 Task: Create a due date automation trigger when advanced on, on the tuesday of the week a card is due add fields with custom field "Resume" set at 11:00 AM.
Action: Mouse moved to (713, 282)
Screenshot: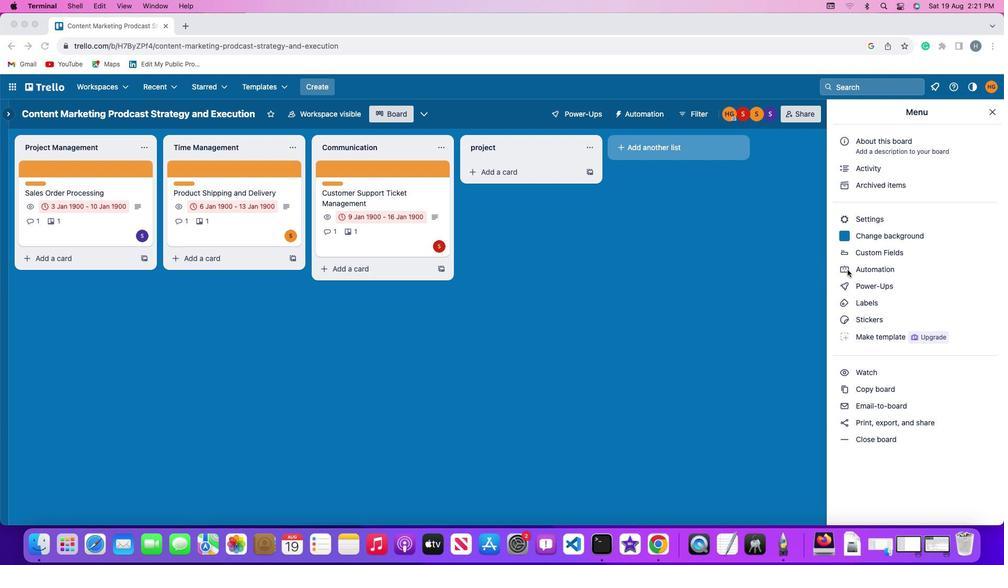 
Action: Mouse pressed left at (713, 282)
Screenshot: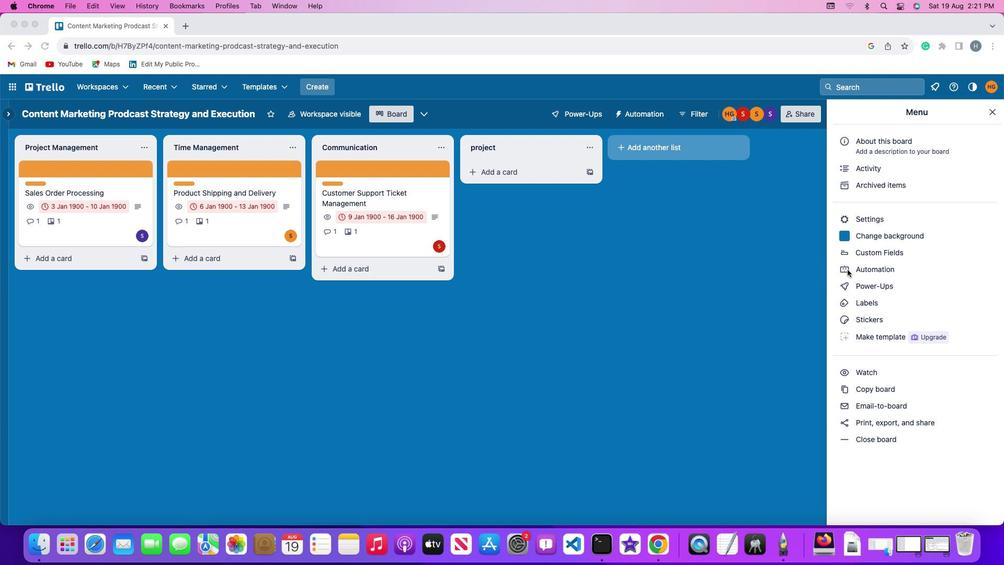 
Action: Mouse pressed left at (713, 282)
Screenshot: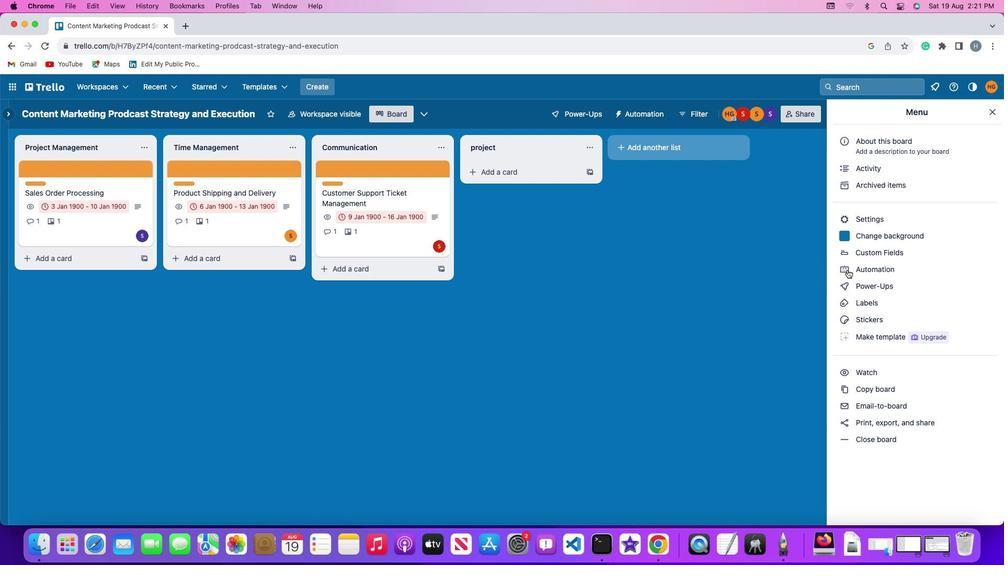 
Action: Mouse moved to (150, 267)
Screenshot: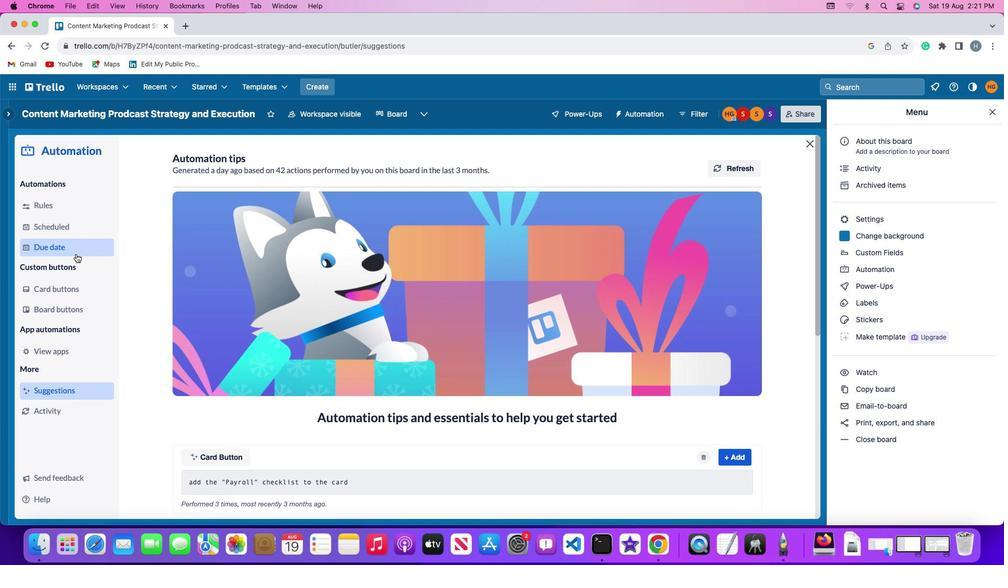 
Action: Mouse pressed left at (150, 267)
Screenshot: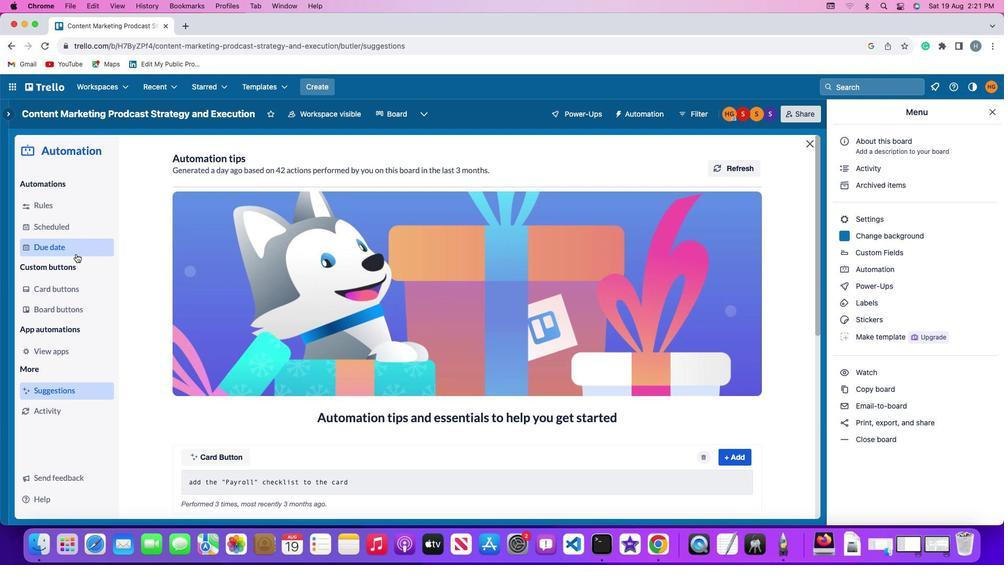 
Action: Mouse moved to (609, 181)
Screenshot: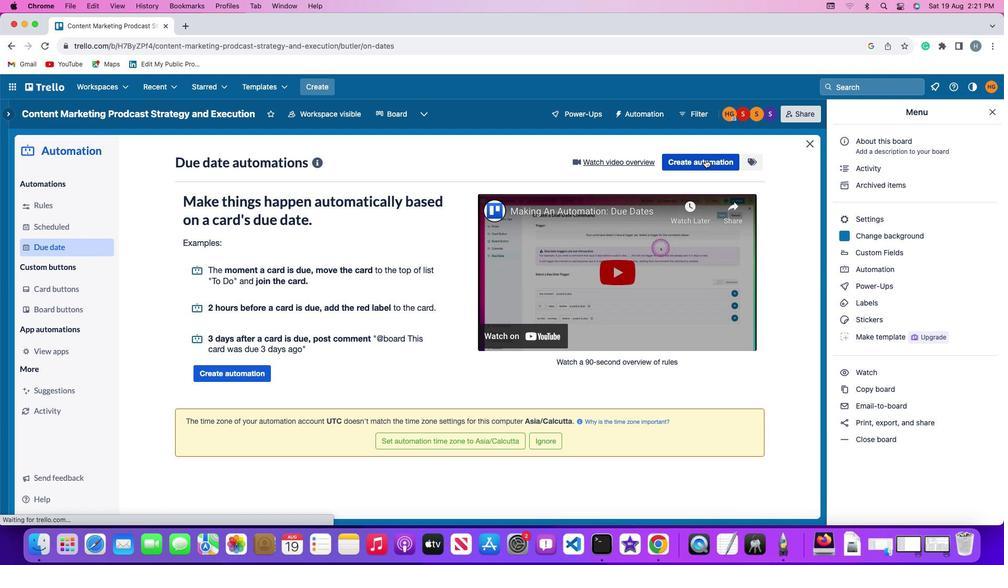 
Action: Mouse pressed left at (609, 181)
Screenshot: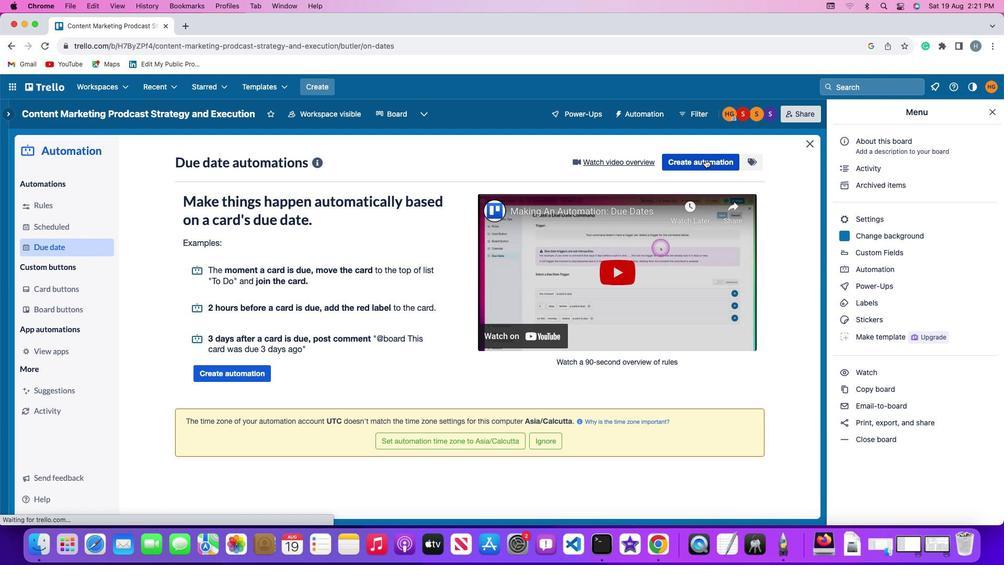 
Action: Mouse moved to (240, 276)
Screenshot: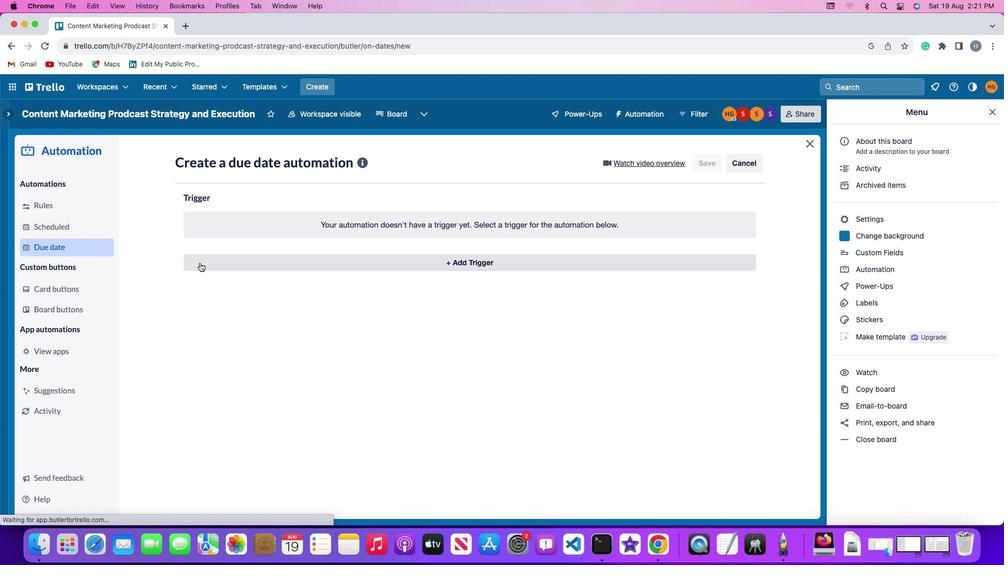 
Action: Mouse pressed left at (240, 276)
Screenshot: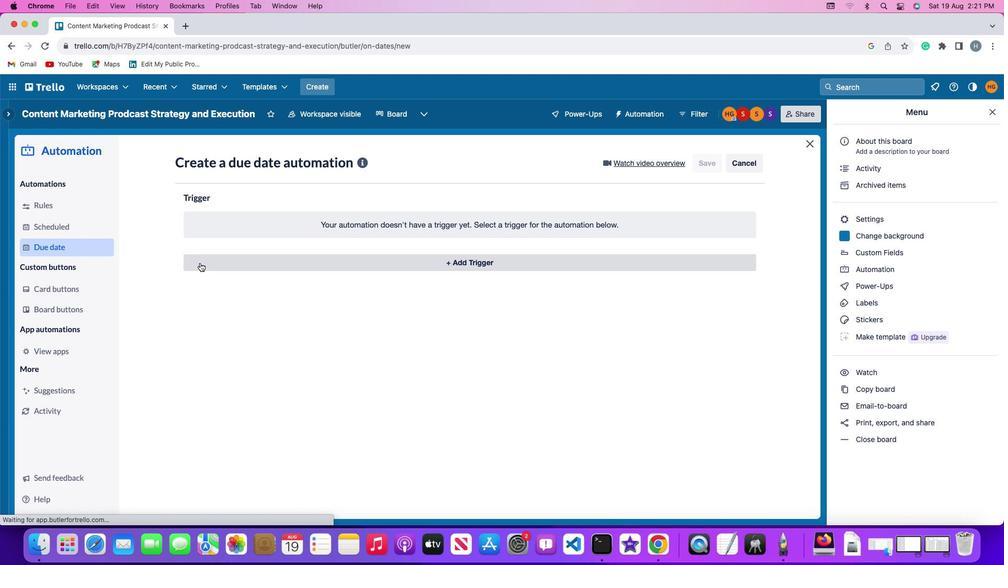 
Action: Mouse moved to (262, 449)
Screenshot: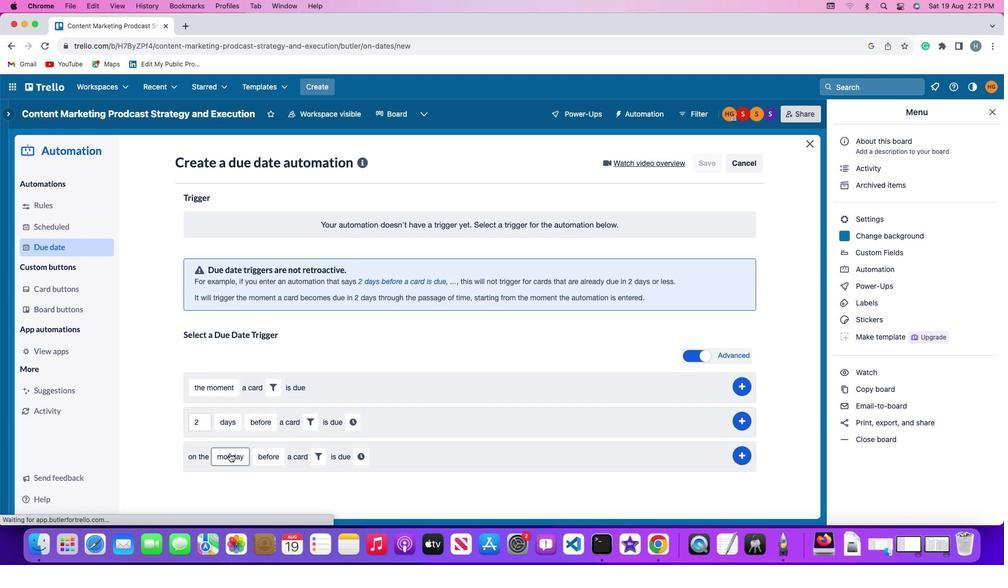 
Action: Mouse pressed left at (262, 449)
Screenshot: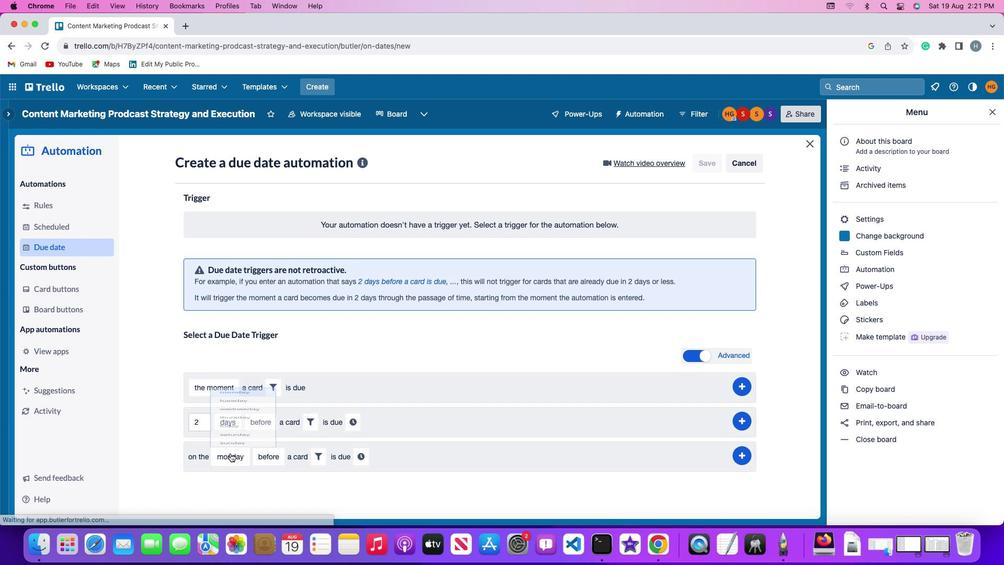 
Action: Mouse moved to (271, 341)
Screenshot: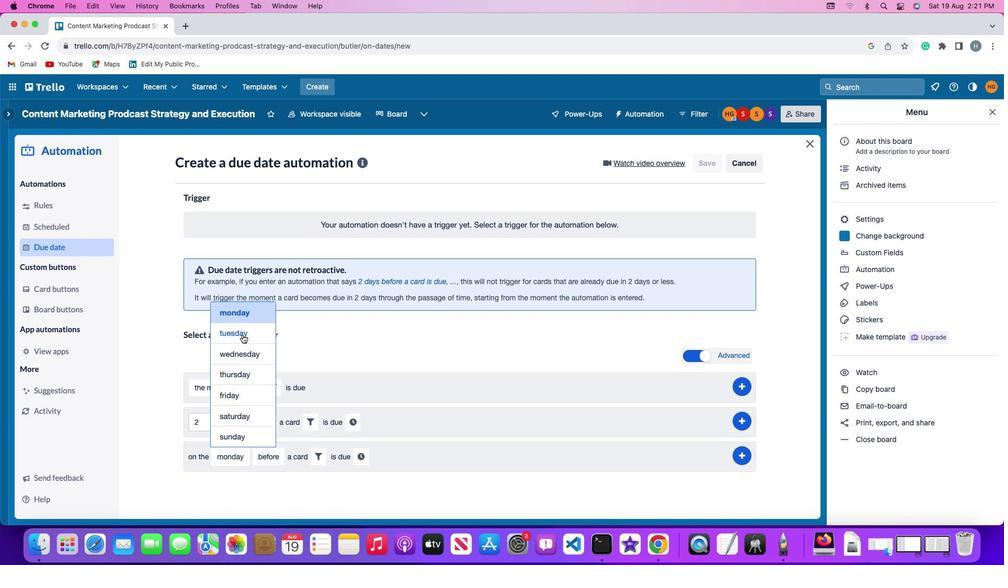 
Action: Mouse pressed left at (271, 341)
Screenshot: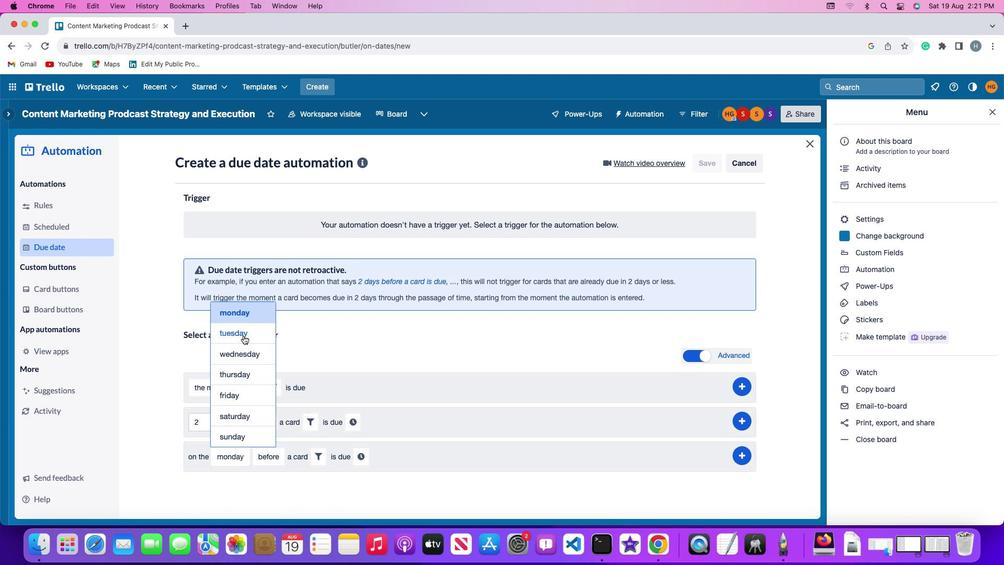 
Action: Mouse moved to (293, 451)
Screenshot: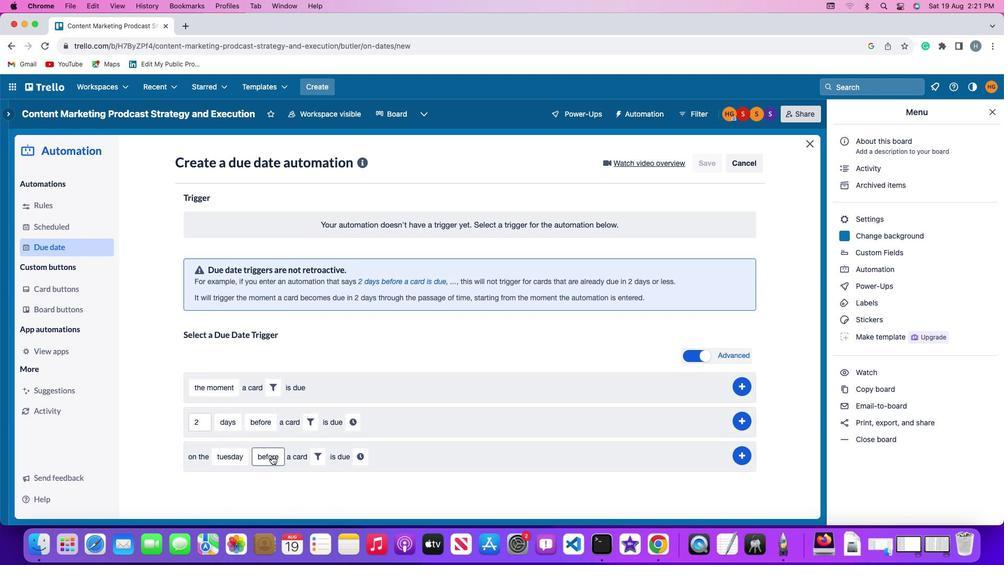 
Action: Mouse pressed left at (293, 451)
Screenshot: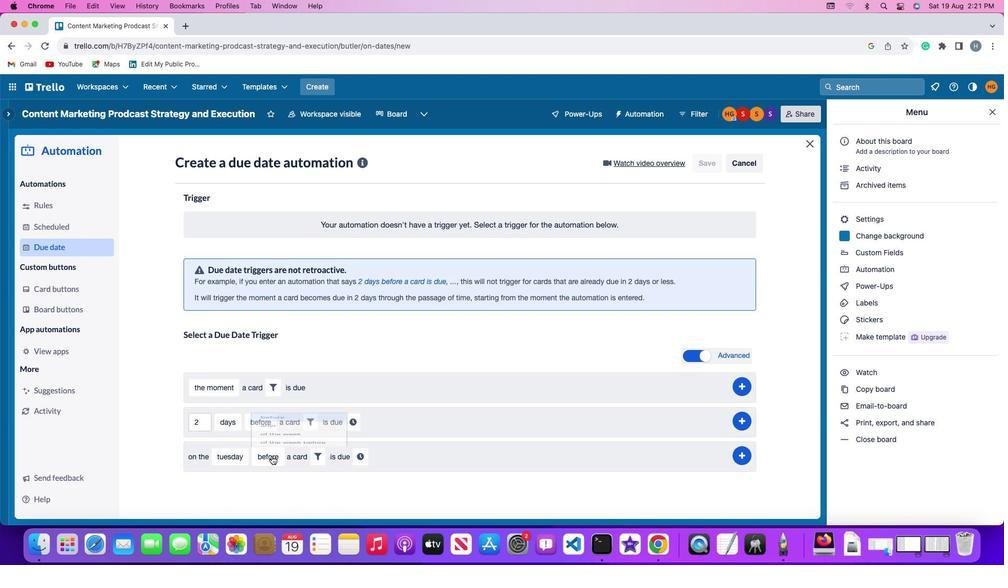 
Action: Mouse moved to (302, 413)
Screenshot: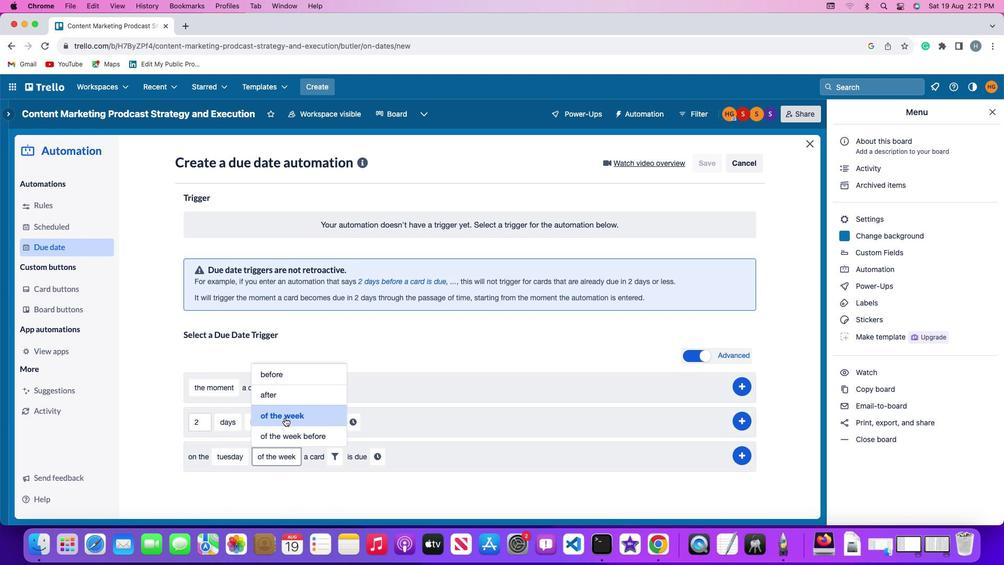 
Action: Mouse pressed left at (302, 413)
Screenshot: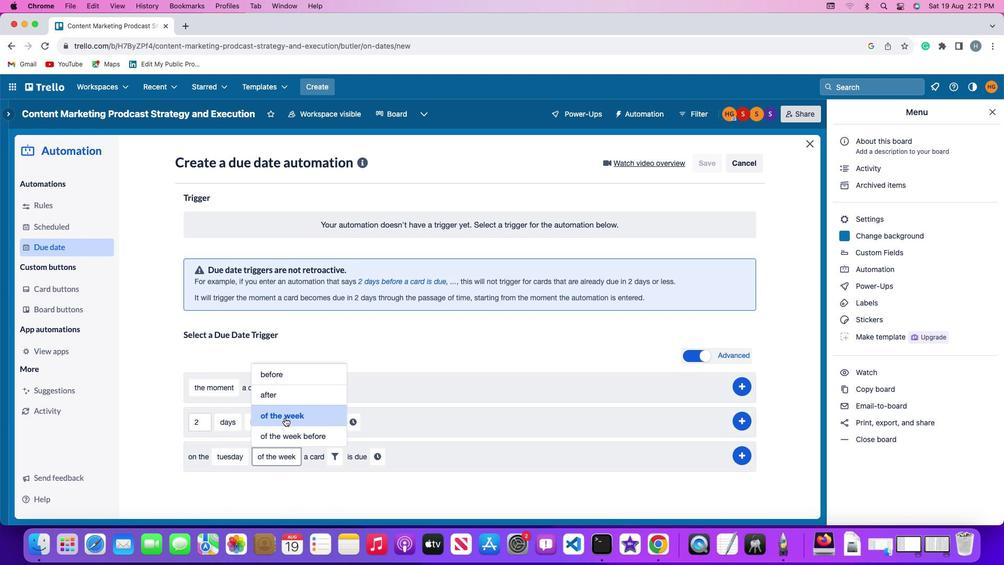 
Action: Mouse moved to (338, 452)
Screenshot: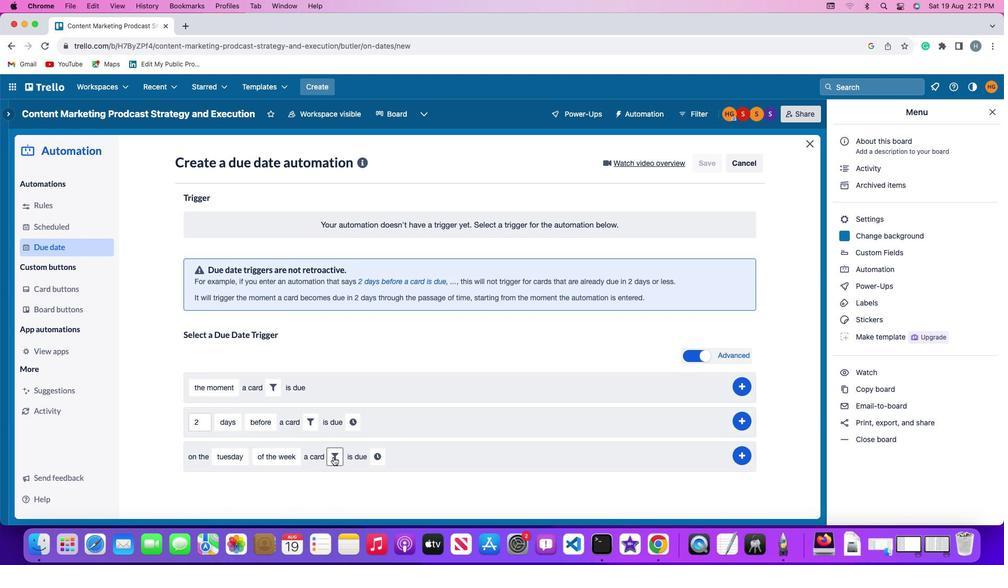 
Action: Mouse pressed left at (338, 452)
Screenshot: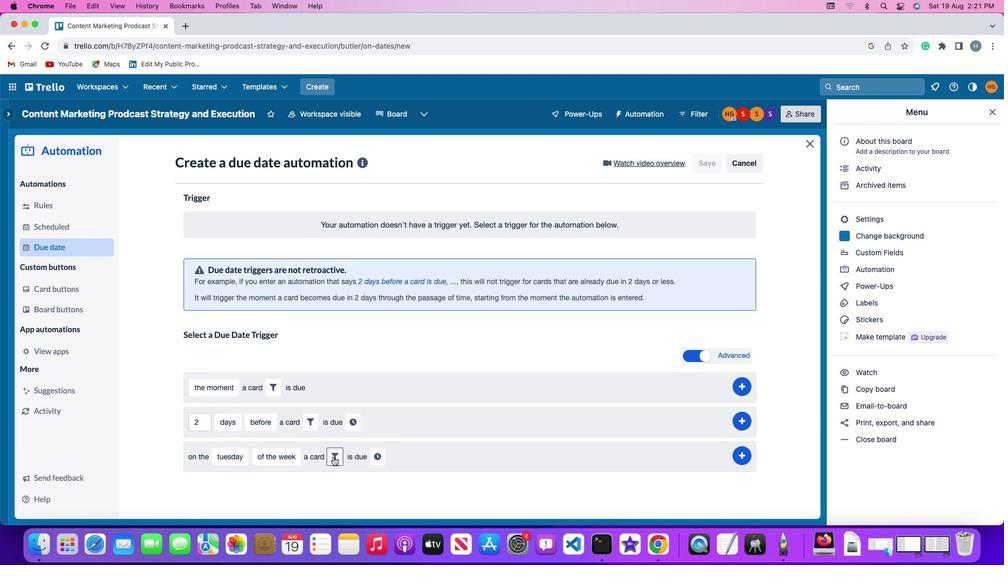 
Action: Mouse moved to (465, 479)
Screenshot: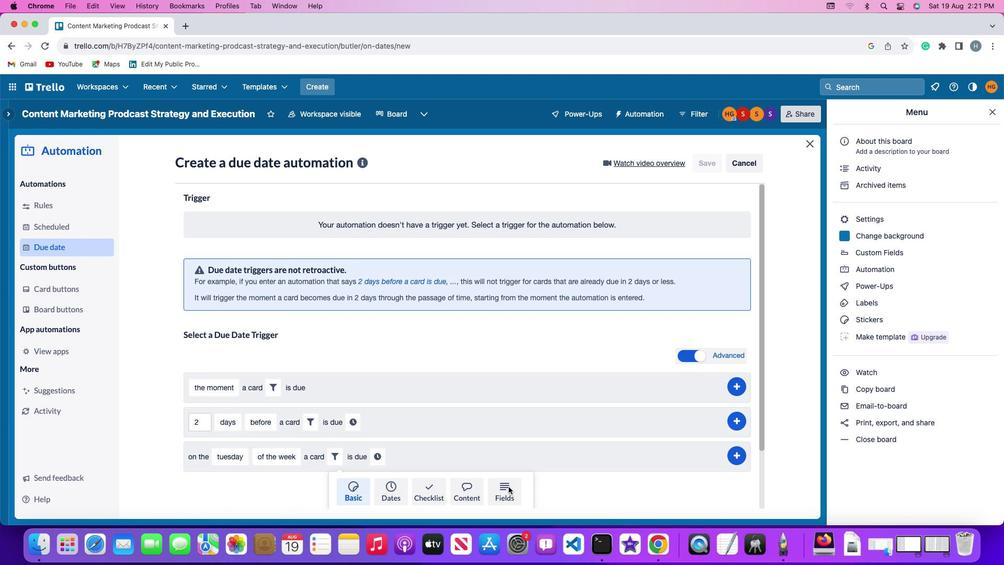 
Action: Mouse pressed left at (465, 479)
Screenshot: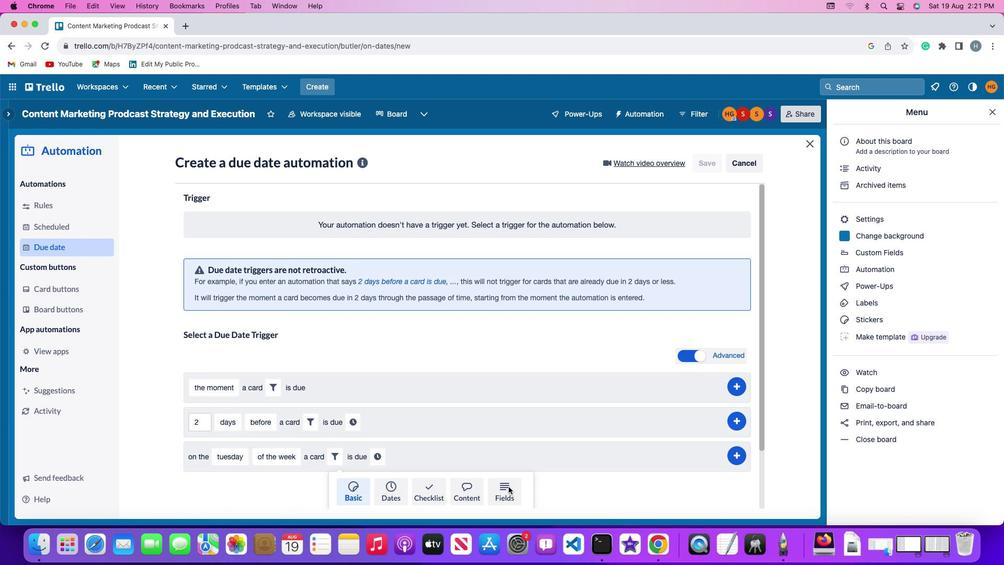 
Action: Mouse moved to (295, 472)
Screenshot: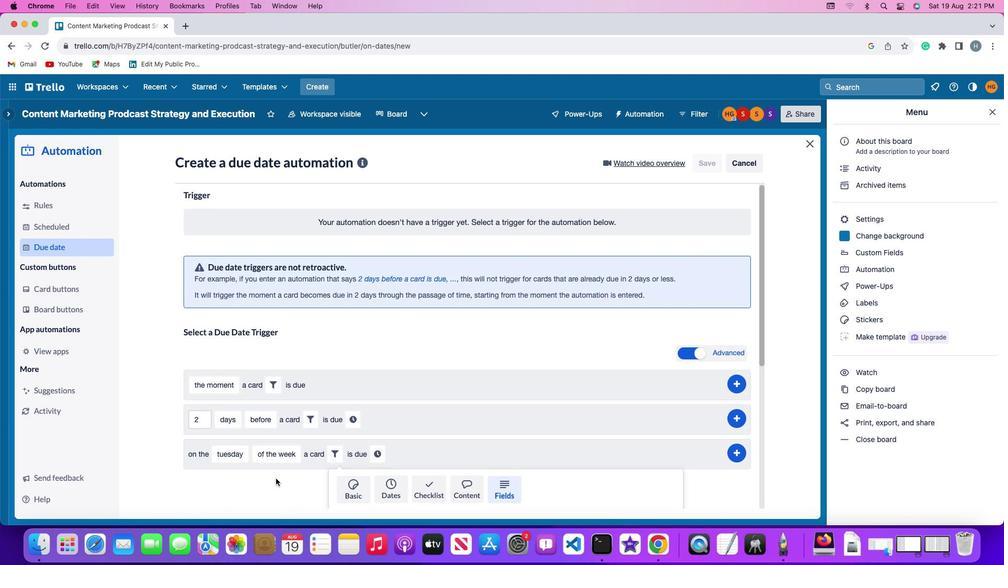 
Action: Mouse scrolled (295, 472) with delta (94, 36)
Screenshot: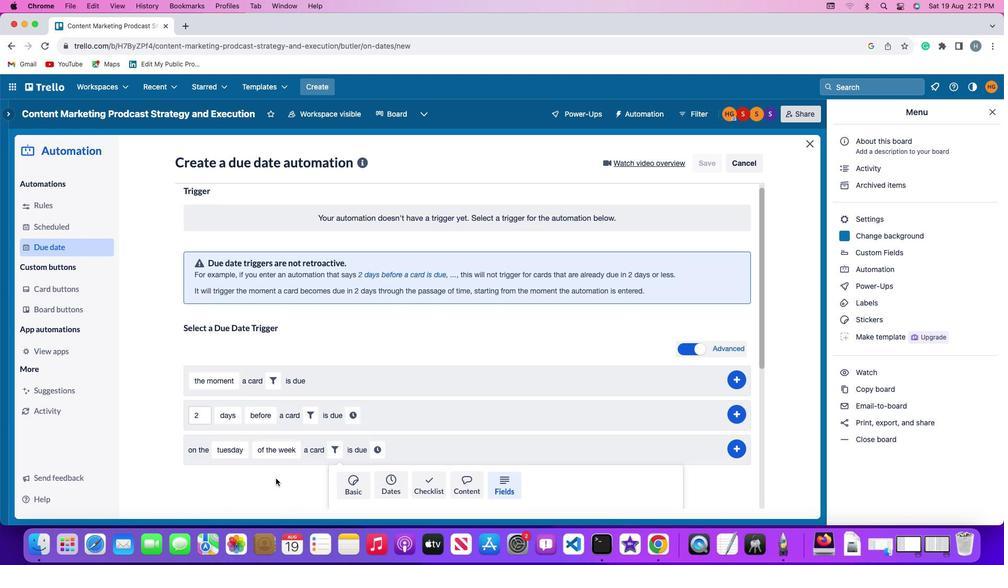 
Action: Mouse scrolled (295, 472) with delta (94, 36)
Screenshot: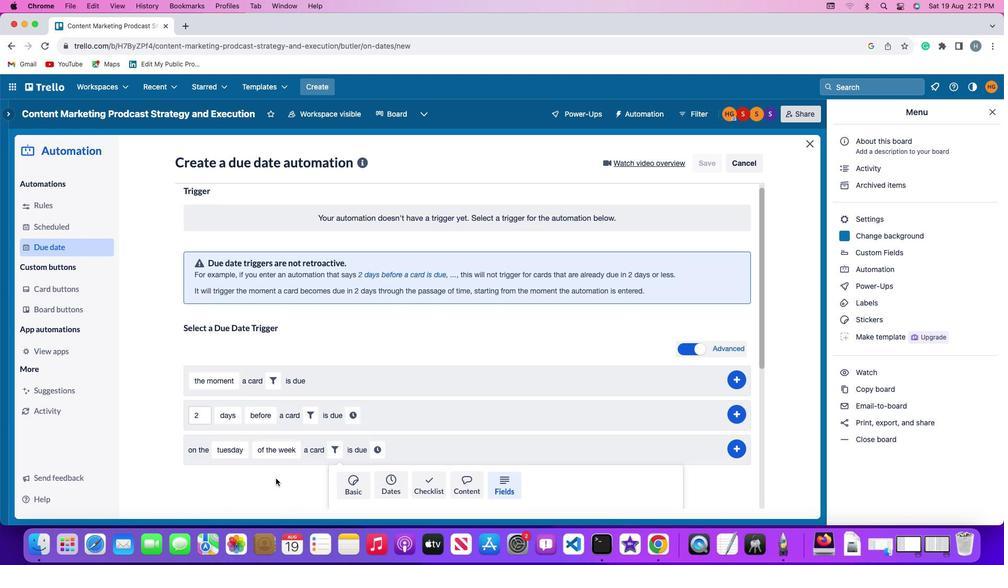 
Action: Mouse scrolled (295, 472) with delta (94, 35)
Screenshot: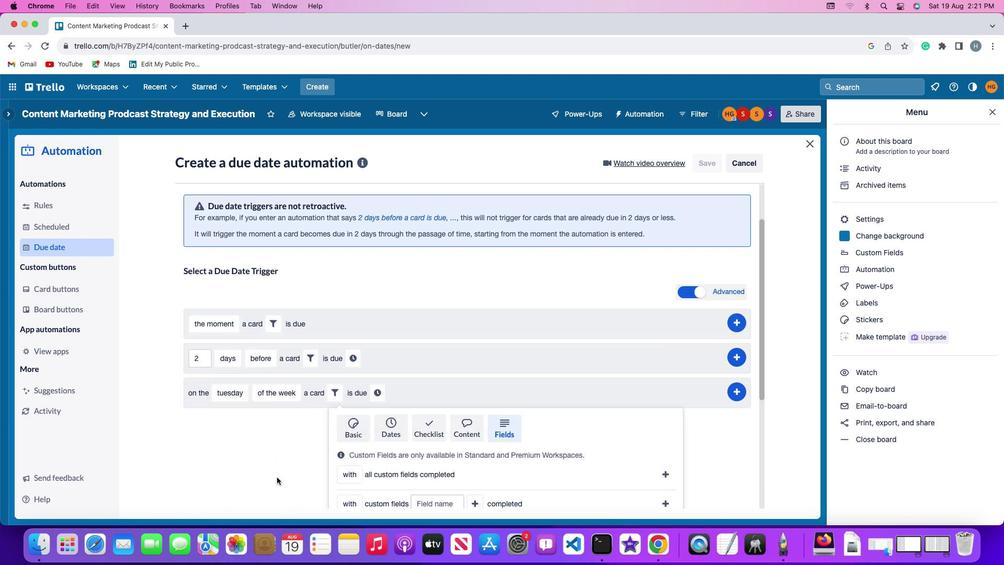 
Action: Mouse moved to (297, 470)
Screenshot: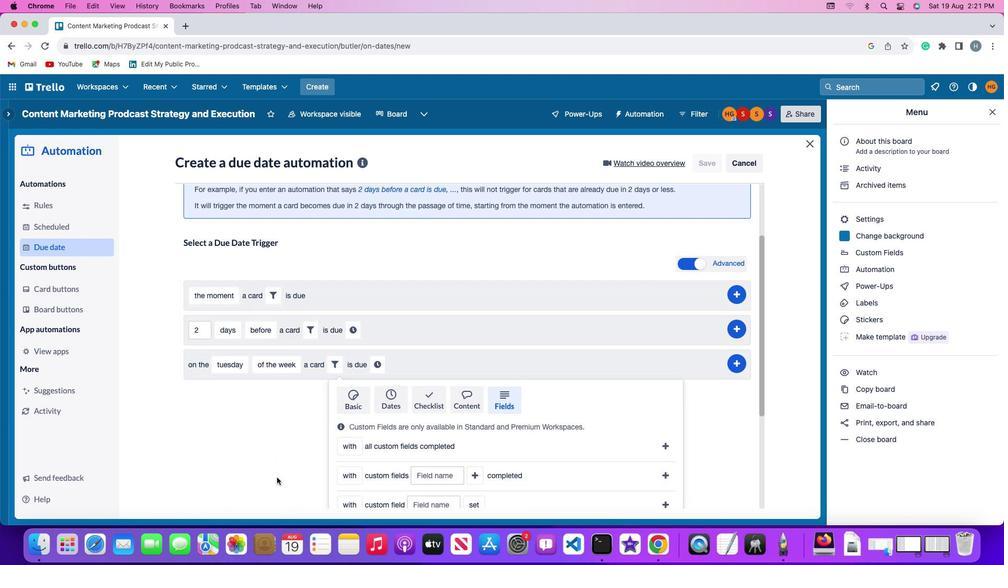 
Action: Mouse scrolled (297, 470) with delta (94, 36)
Screenshot: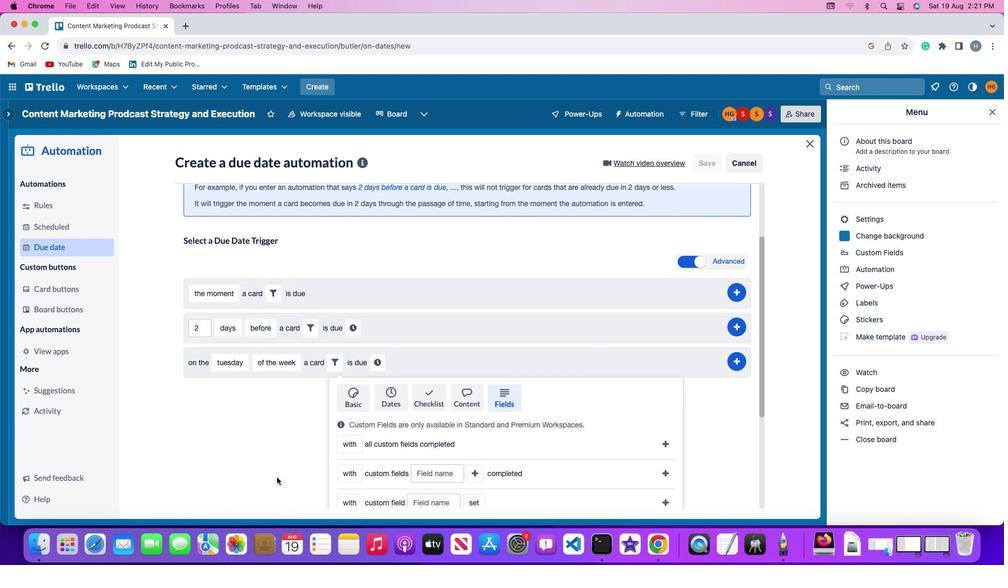 
Action: Mouse scrolled (297, 470) with delta (94, 36)
Screenshot: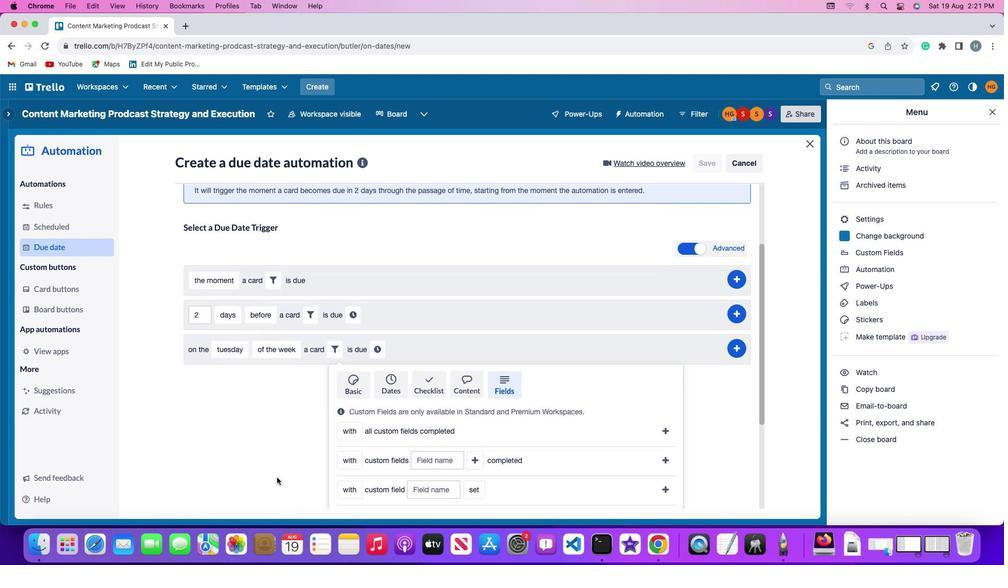 
Action: Mouse scrolled (297, 470) with delta (94, 36)
Screenshot: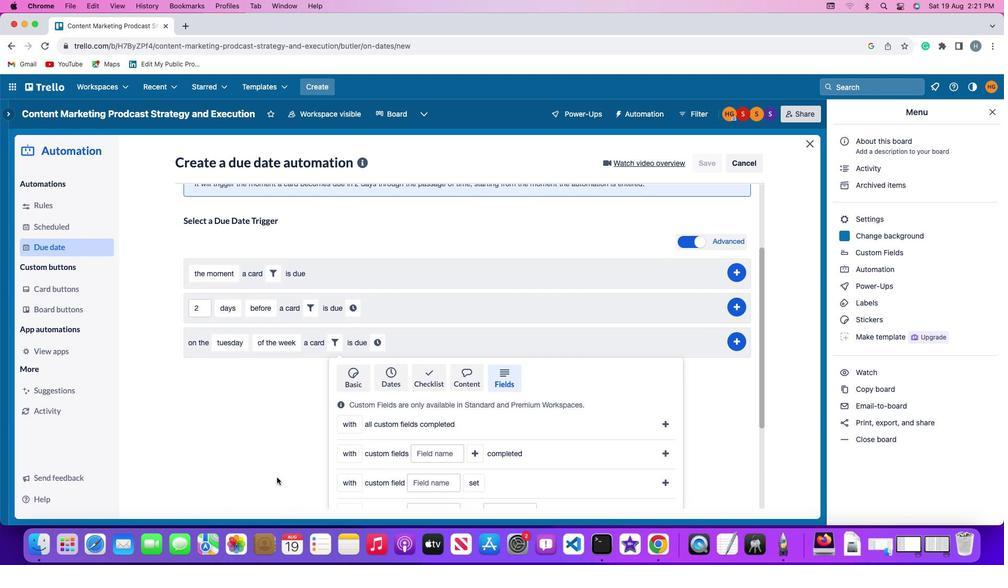 
Action: Mouse scrolled (297, 470) with delta (94, 36)
Screenshot: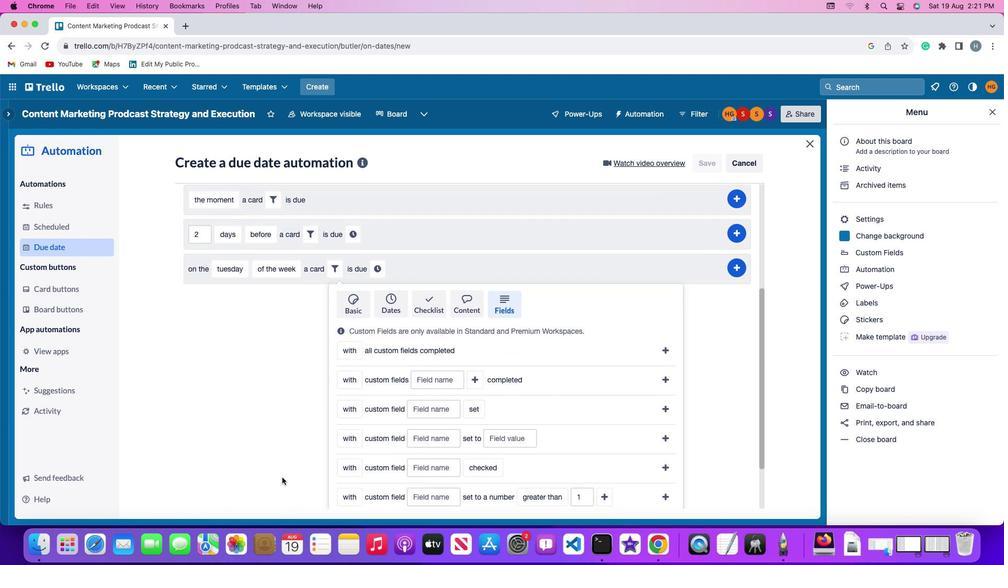 
Action: Mouse moved to (352, 388)
Screenshot: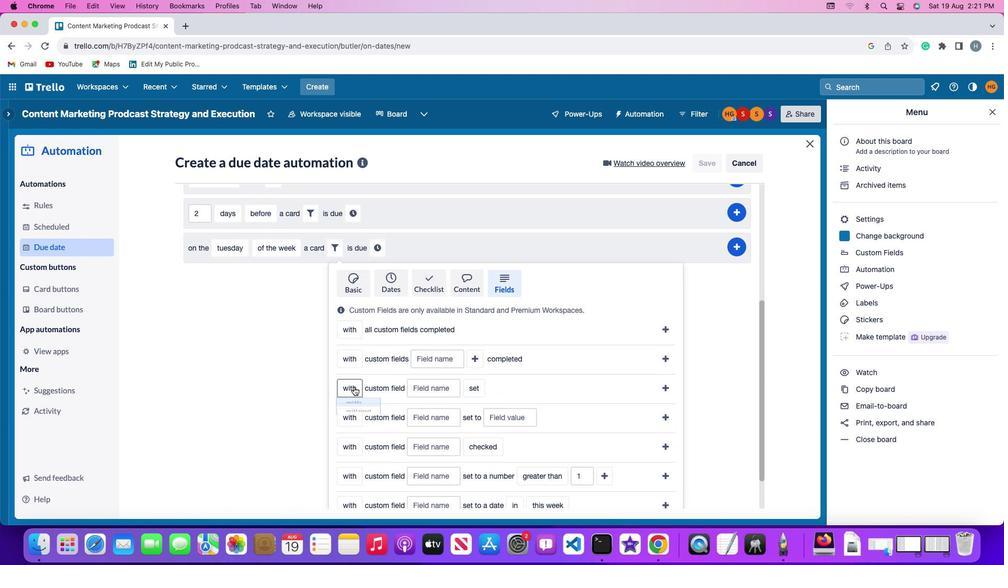 
Action: Mouse pressed left at (352, 388)
Screenshot: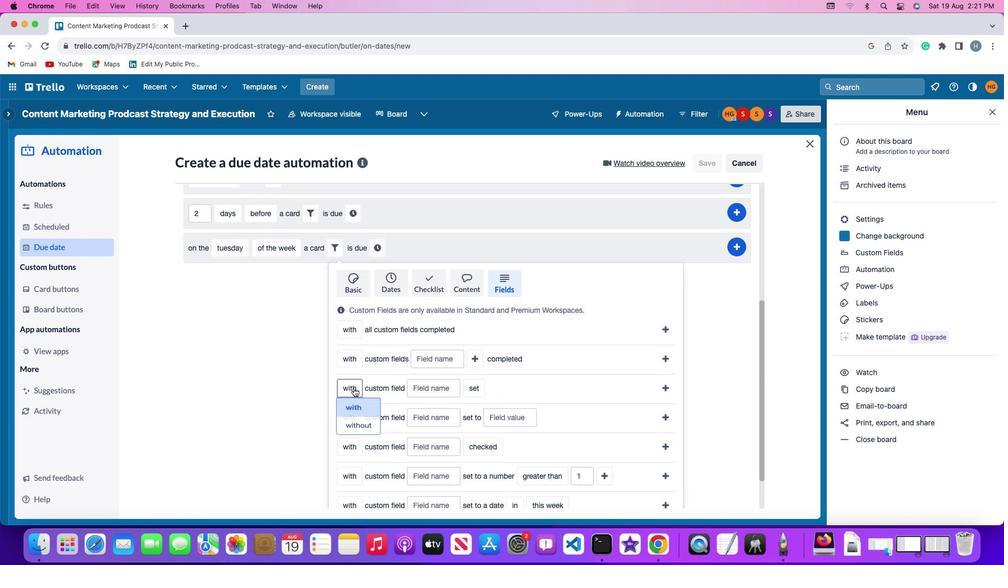
Action: Mouse moved to (353, 411)
Screenshot: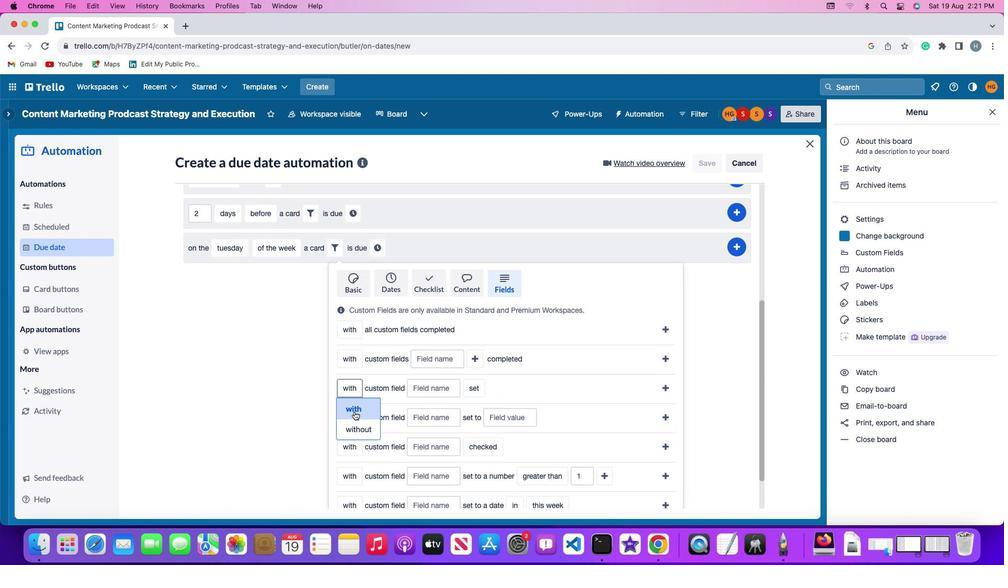
Action: Mouse pressed left at (353, 411)
Screenshot: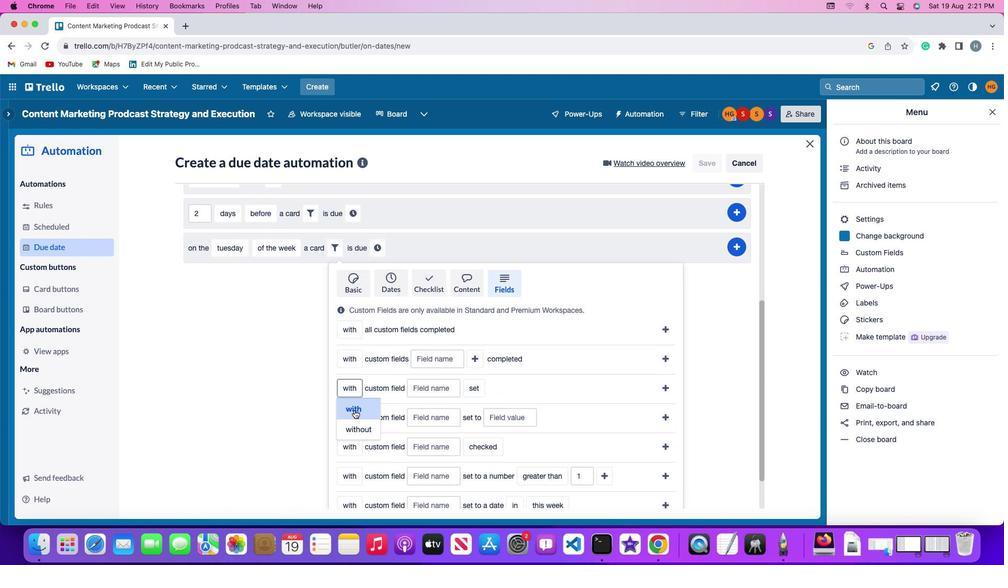 
Action: Mouse moved to (411, 389)
Screenshot: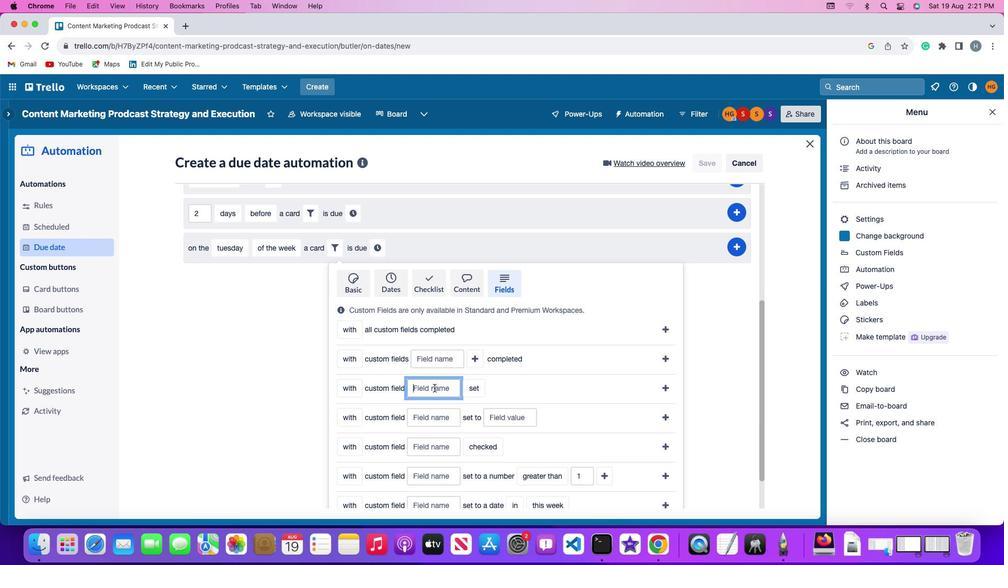 
Action: Mouse pressed left at (411, 389)
Screenshot: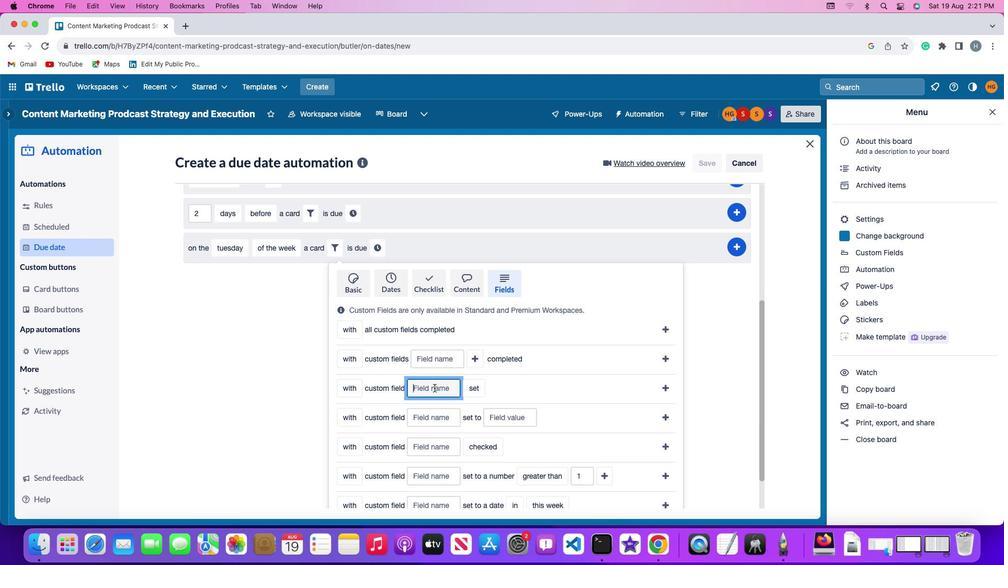 
Action: Mouse moved to (413, 389)
Screenshot: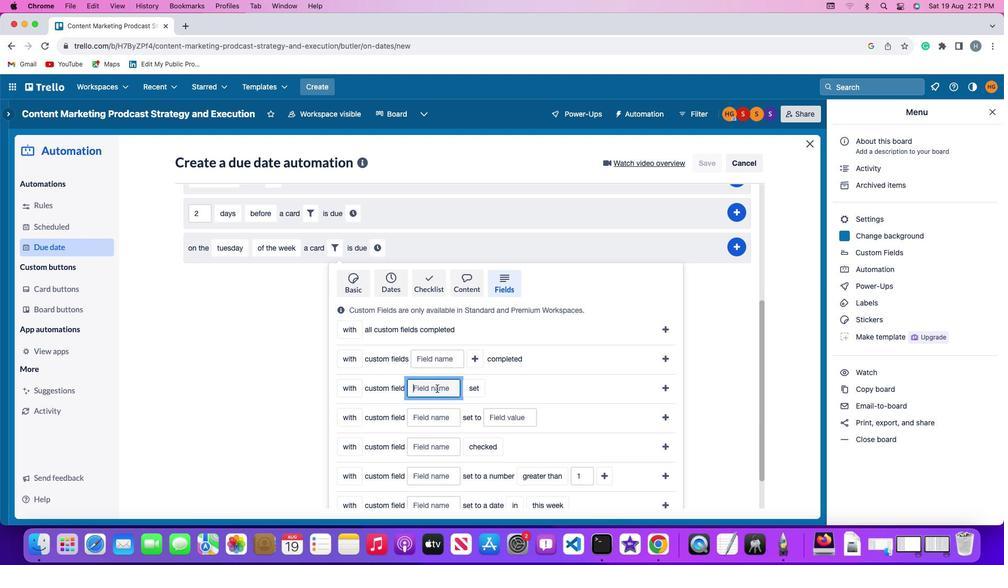 
Action: Key pressed Key.shift'R''e''s''u''m''e'
Screenshot: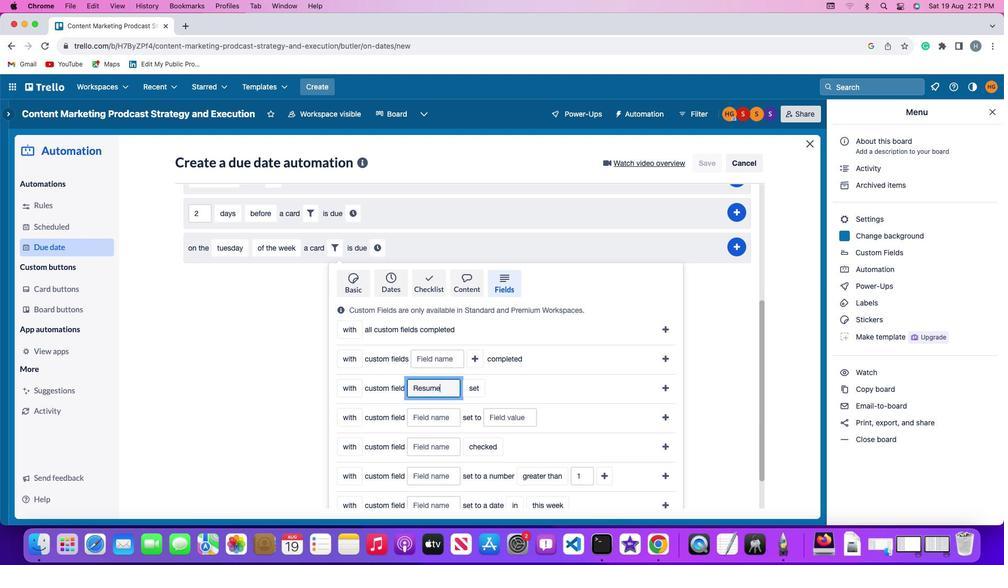 
Action: Mouse moved to (439, 390)
Screenshot: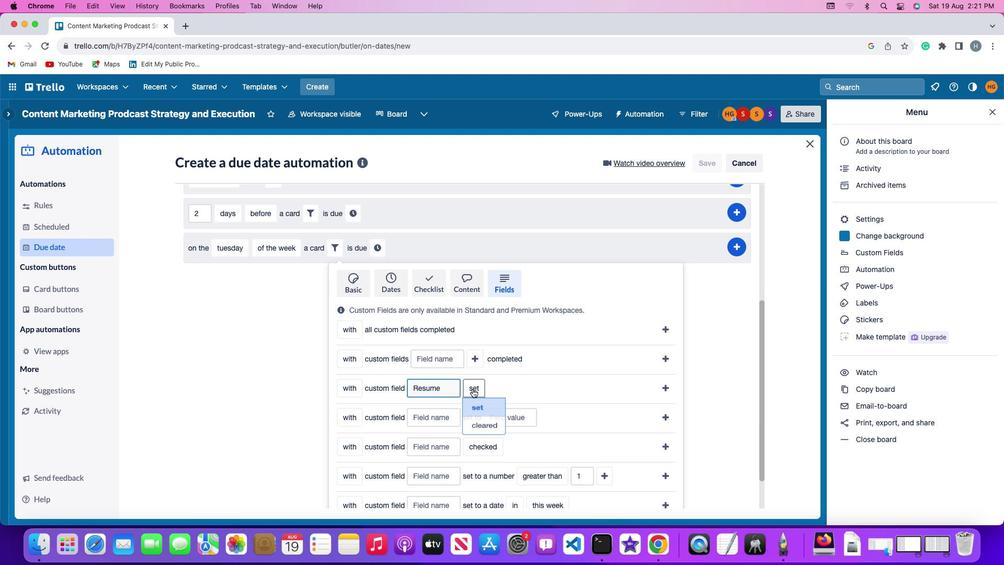 
Action: Mouse pressed left at (439, 390)
Screenshot: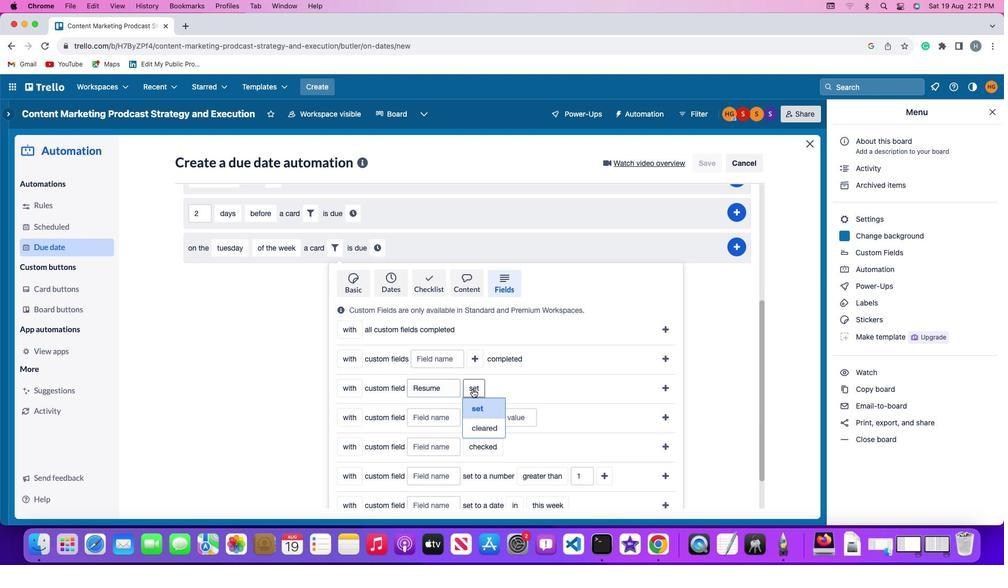 
Action: Mouse moved to (445, 407)
Screenshot: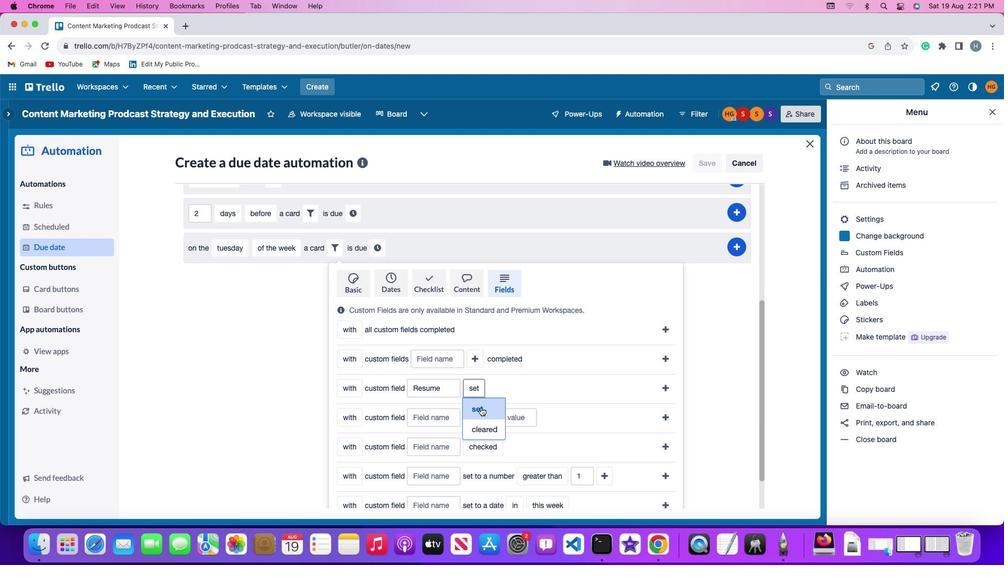 
Action: Mouse pressed left at (445, 407)
Screenshot: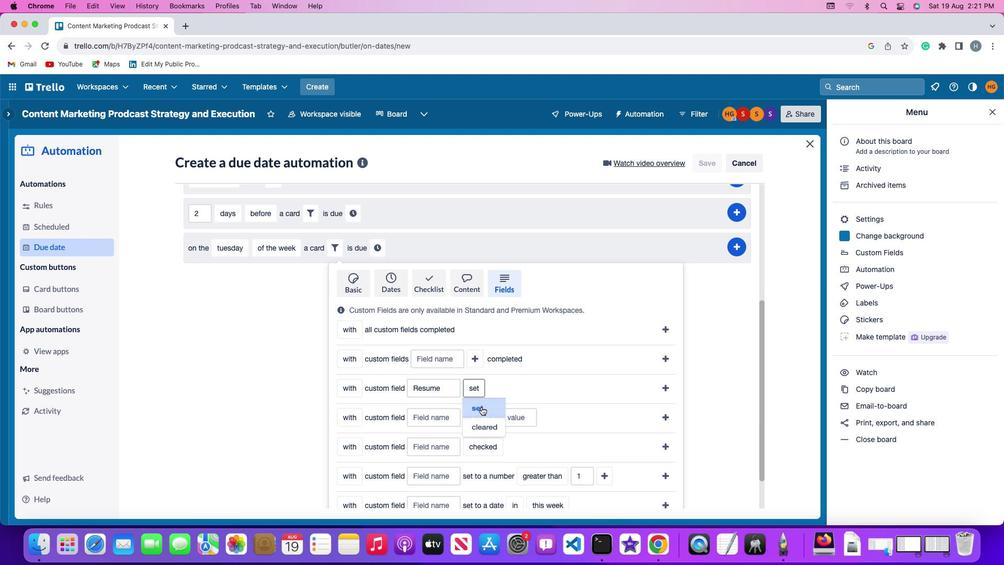 
Action: Mouse moved to (583, 387)
Screenshot: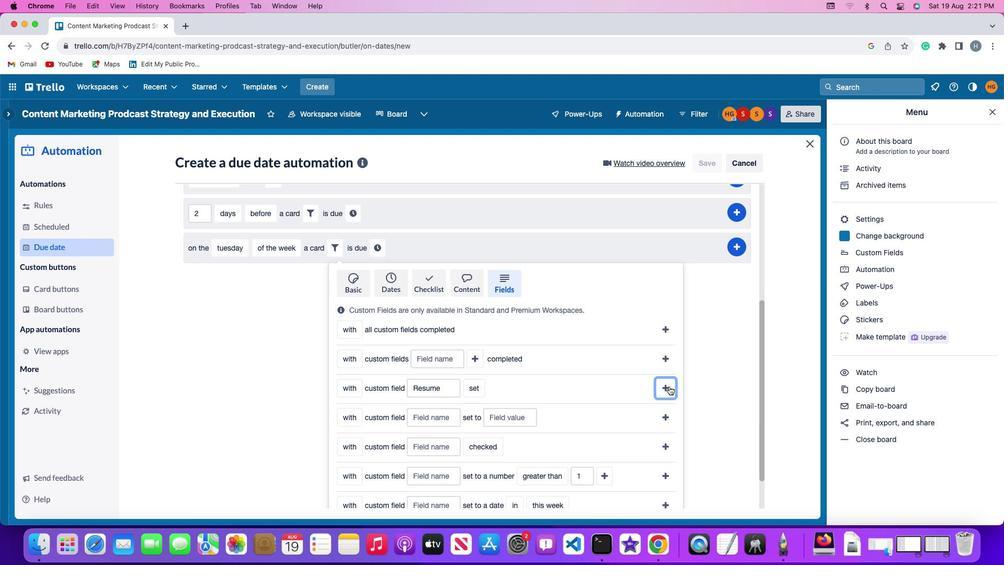 
Action: Mouse pressed left at (583, 387)
Screenshot: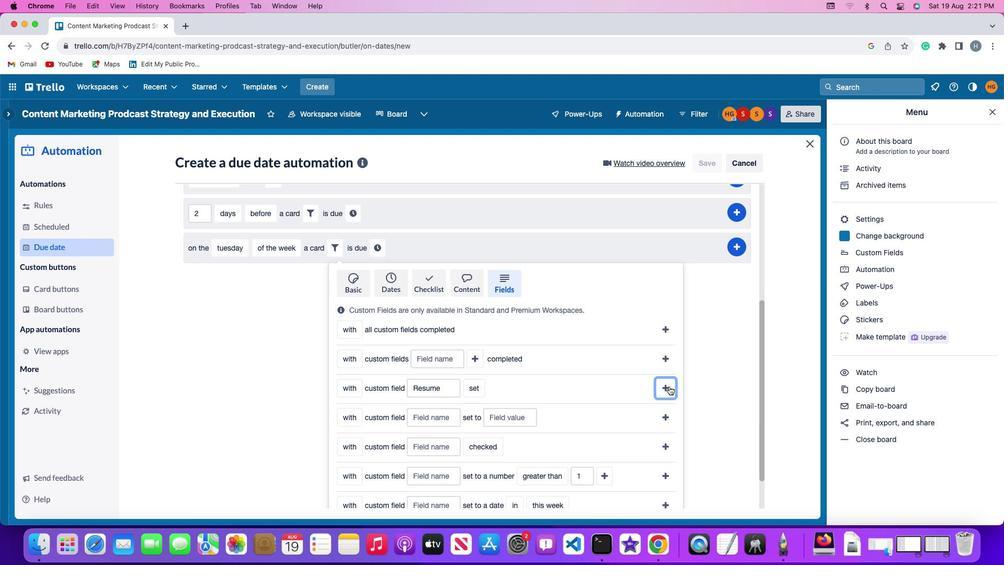 
Action: Mouse moved to (461, 451)
Screenshot: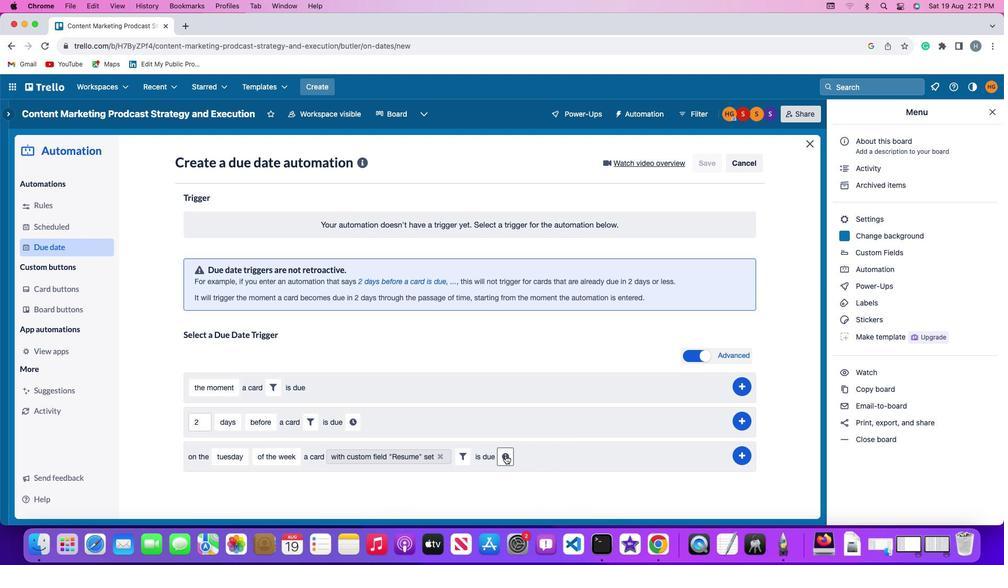 
Action: Mouse pressed left at (461, 451)
Screenshot: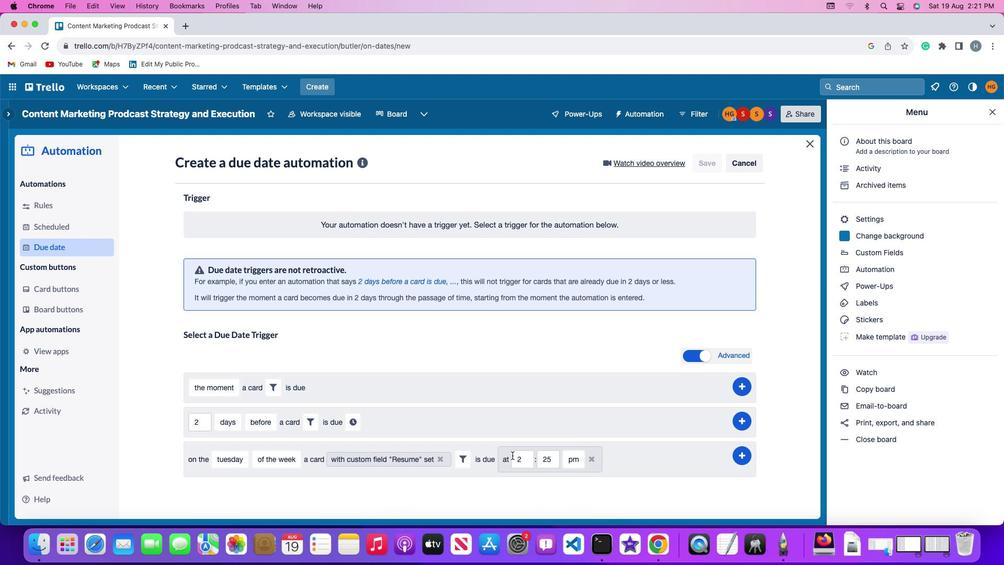 
Action: Mouse moved to (479, 450)
Screenshot: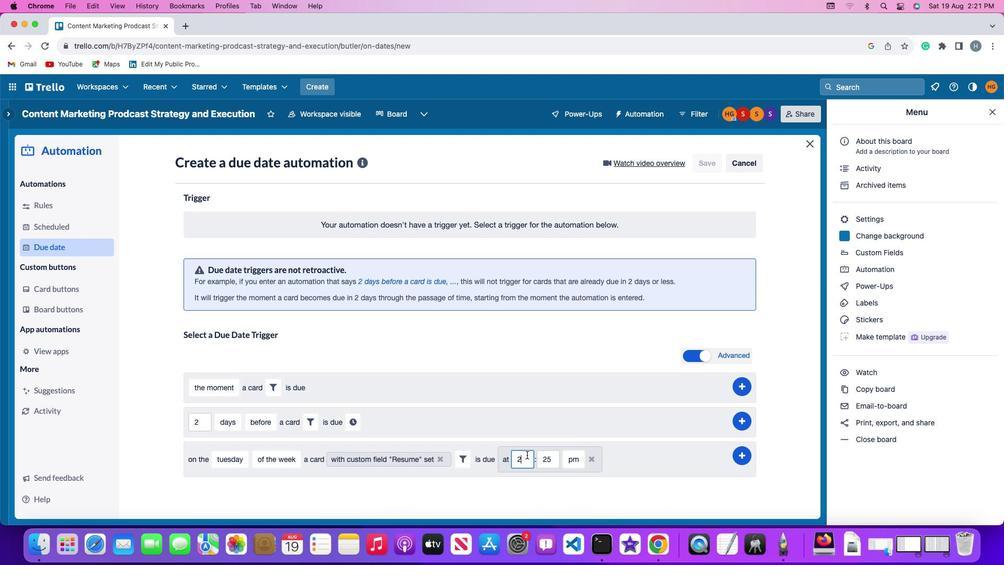
Action: Mouse pressed left at (479, 450)
Screenshot: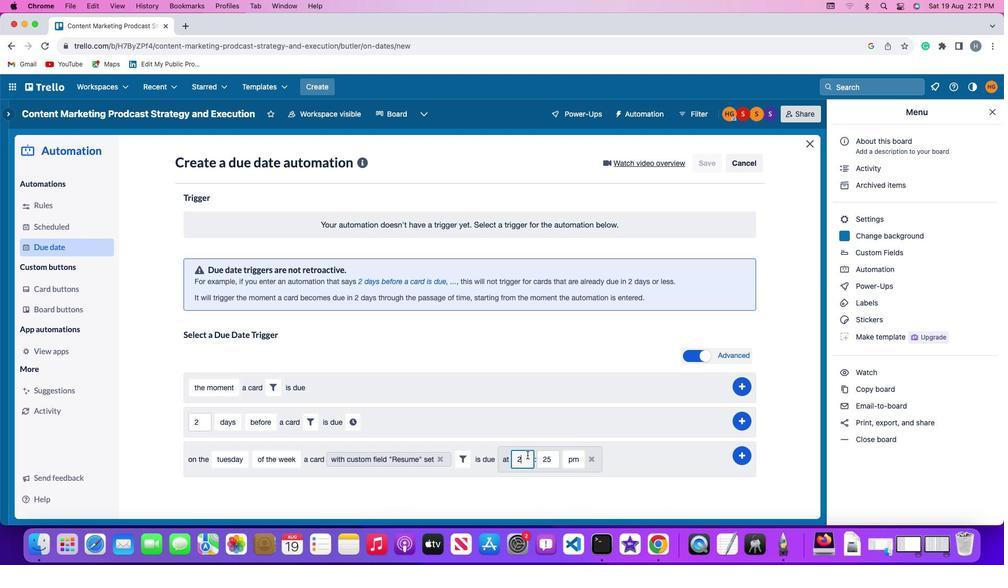 
Action: Mouse moved to (479, 444)
Screenshot: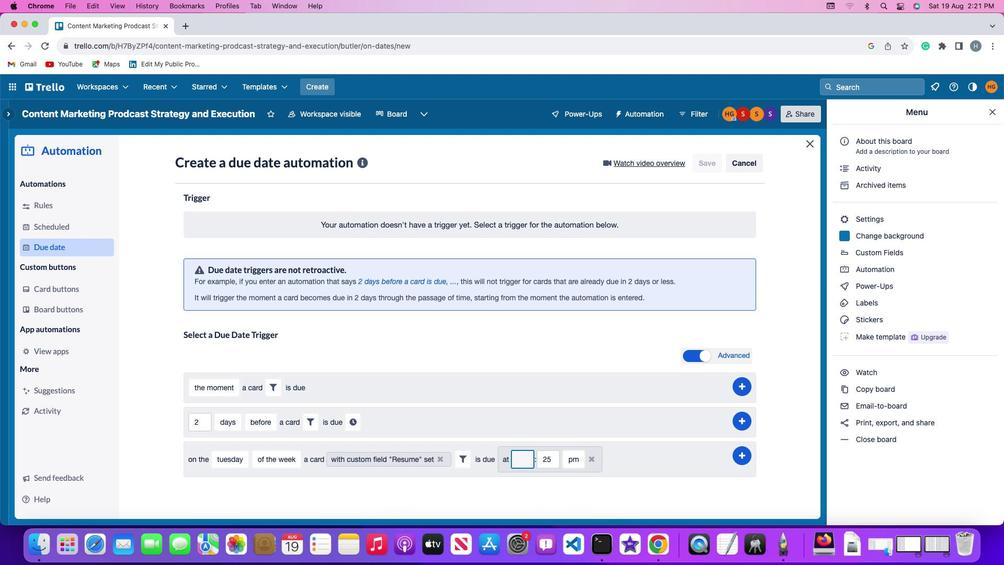 
Action: Key pressed Key.backspace
Screenshot: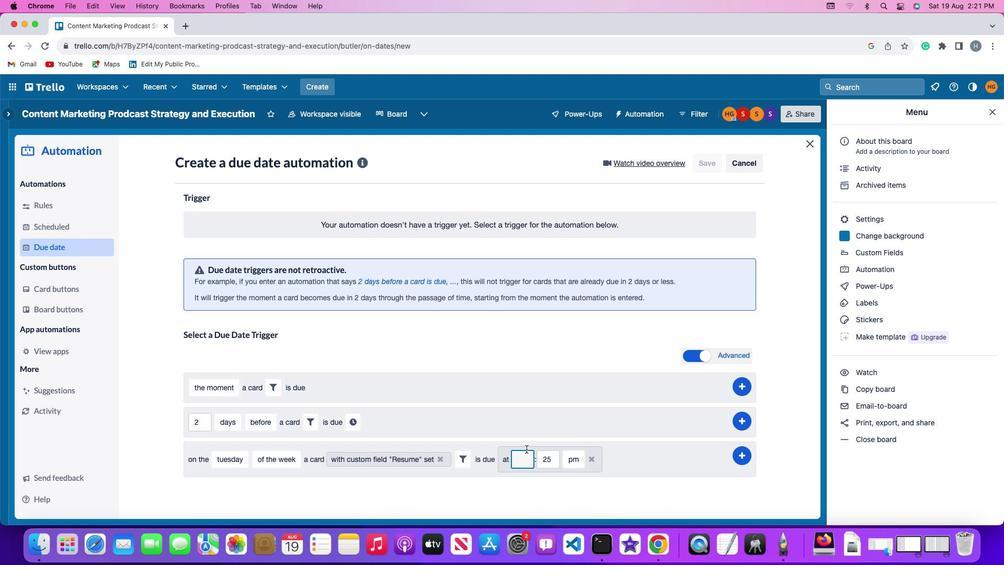 
Action: Mouse moved to (478, 445)
Screenshot: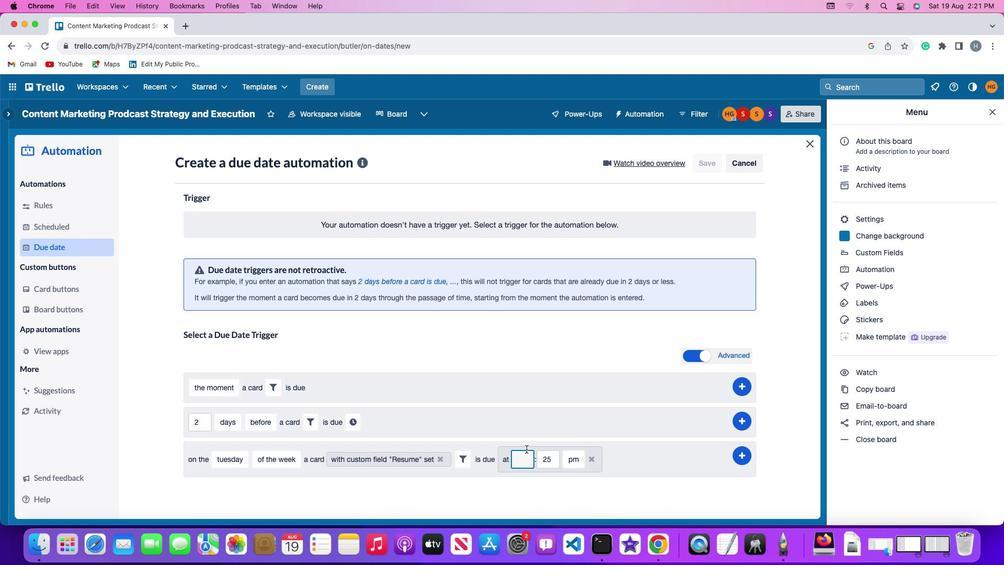 
Action: Key pressed '1''1'
Screenshot: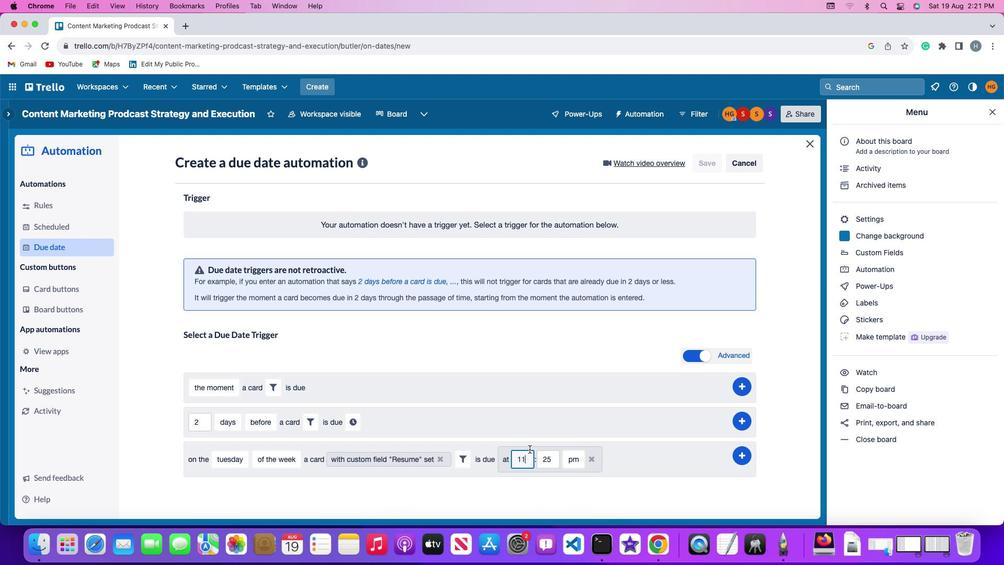 
Action: Mouse moved to (495, 450)
Screenshot: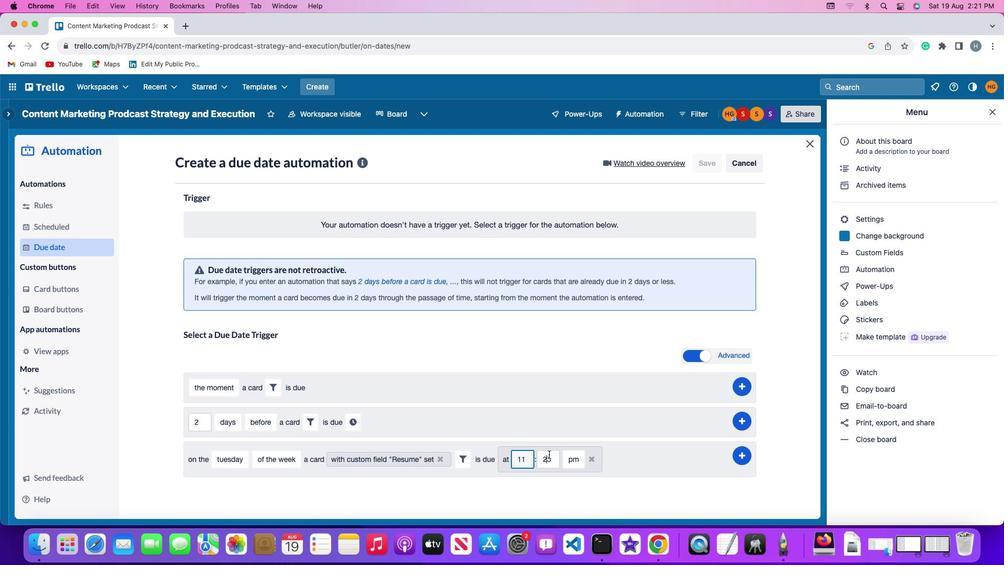 
Action: Mouse pressed left at (495, 450)
Screenshot: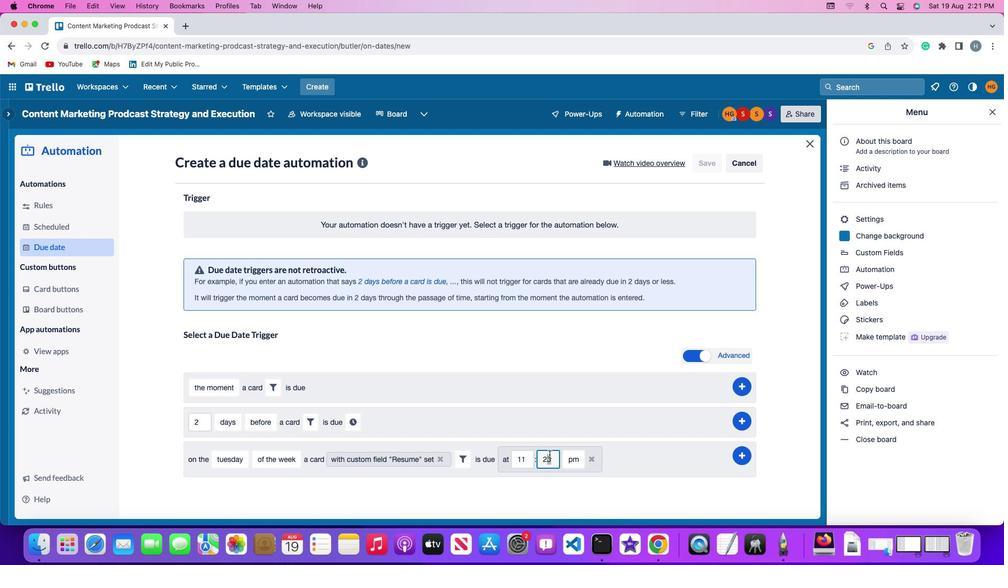 
Action: Mouse moved to (496, 450)
Screenshot: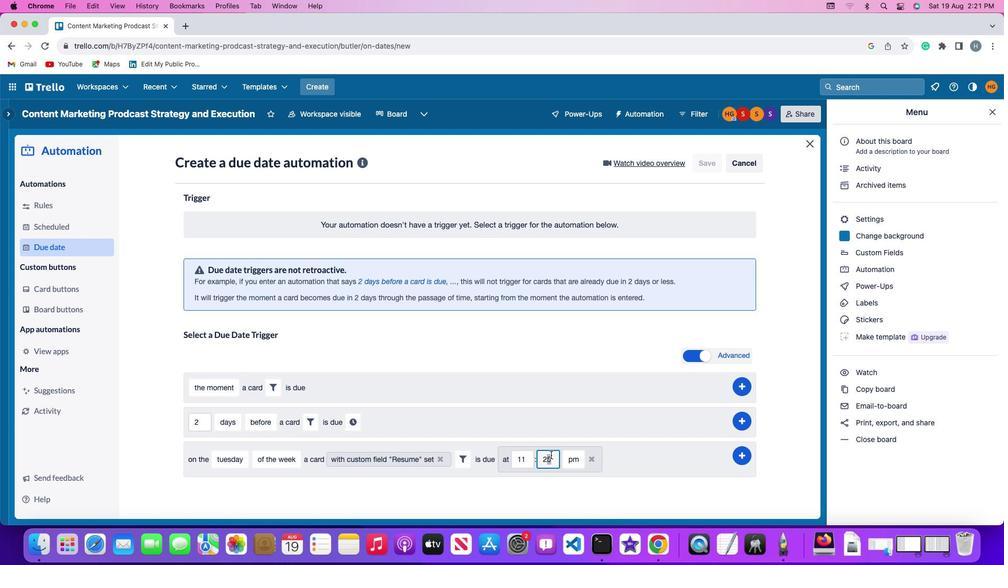 
Action: Key pressed Key.rightKey.backspaceKey.backspace'0''0'
Screenshot: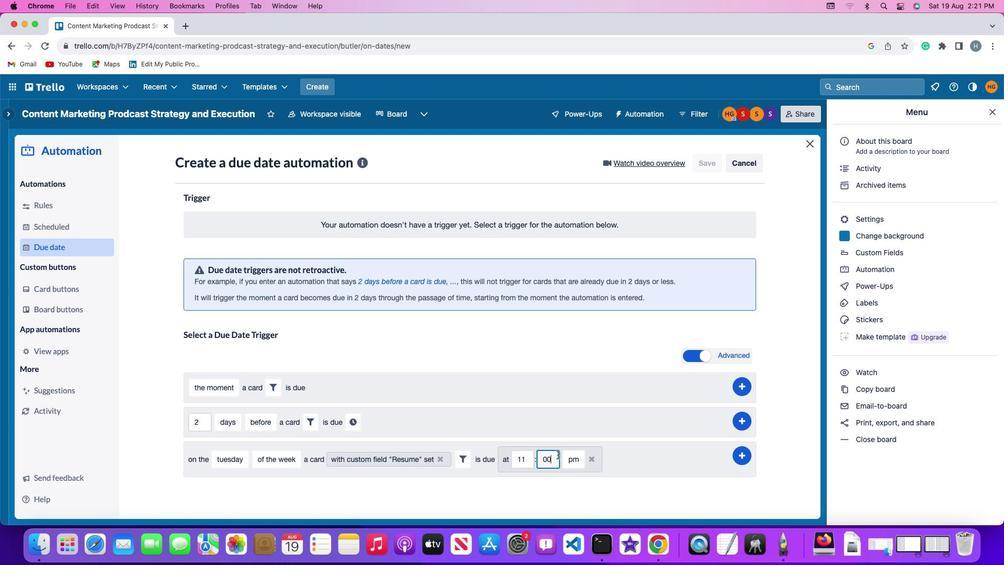 
Action: Mouse moved to (510, 450)
Screenshot: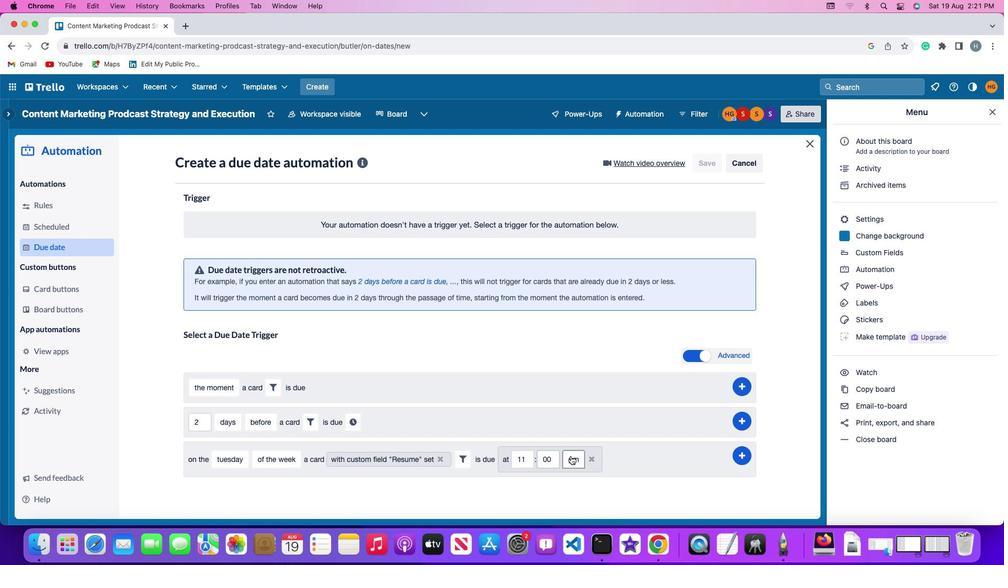 
Action: Mouse pressed left at (510, 450)
Screenshot: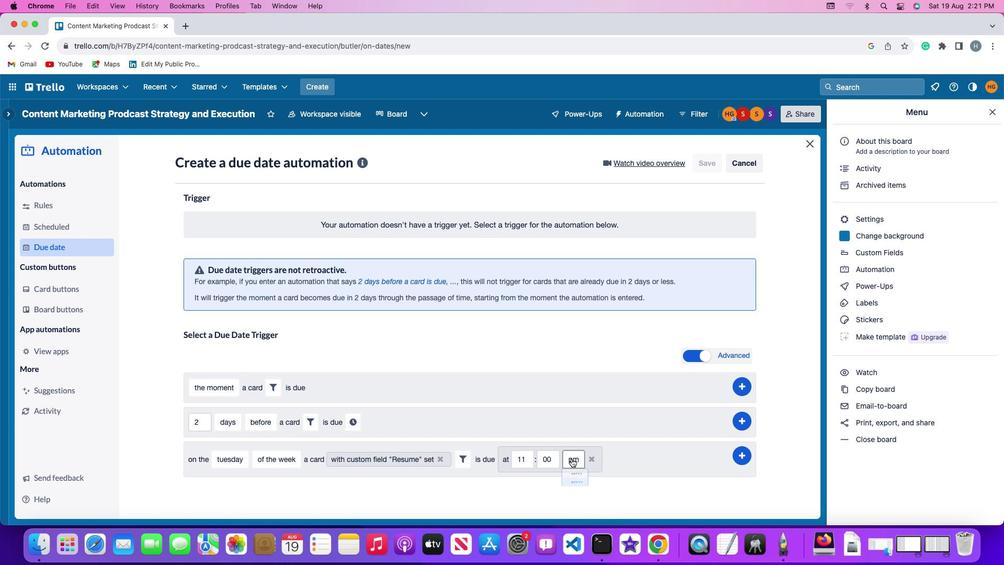 
Action: Mouse moved to (514, 466)
Screenshot: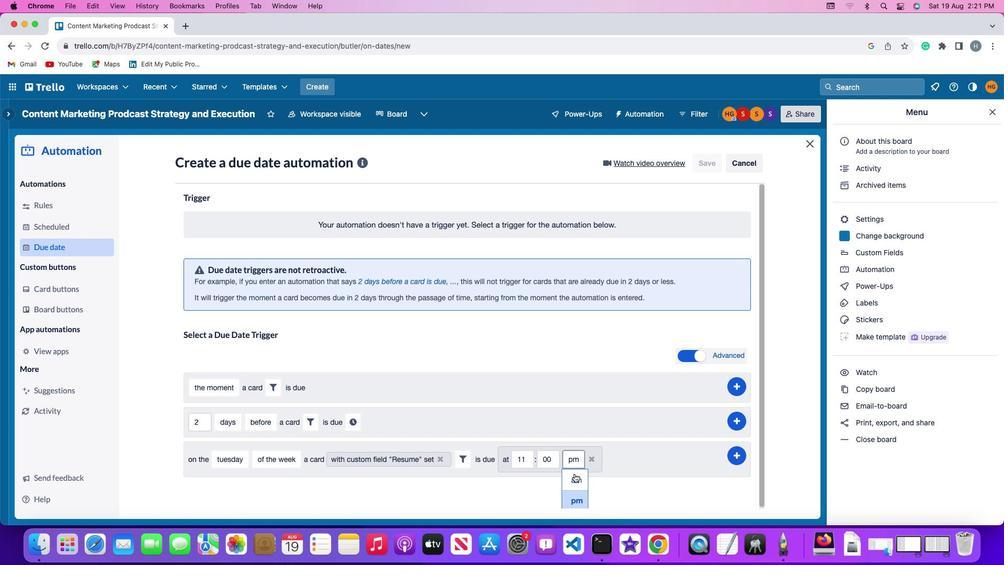 
Action: Mouse pressed left at (514, 466)
Screenshot: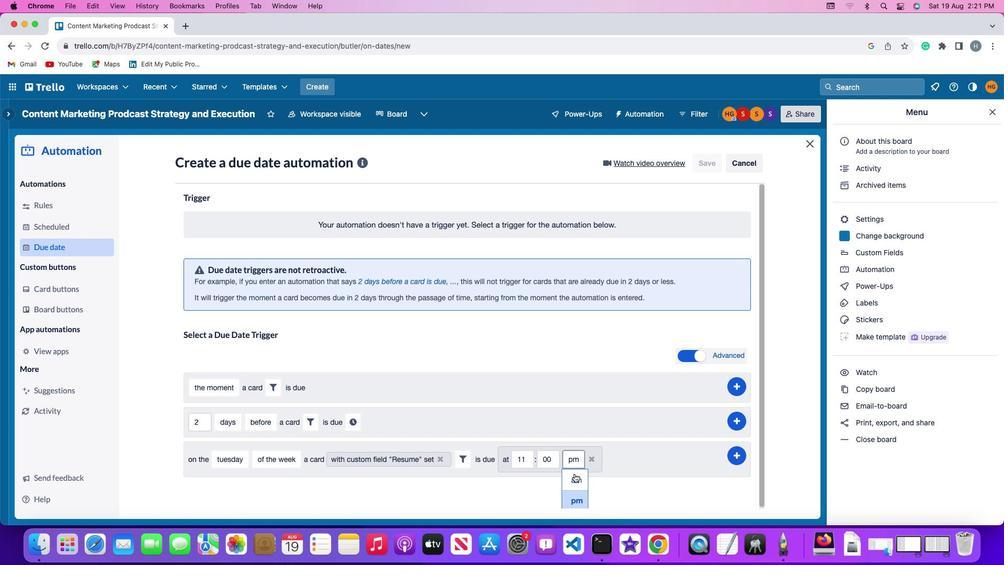 
Action: Mouse moved to (636, 448)
Screenshot: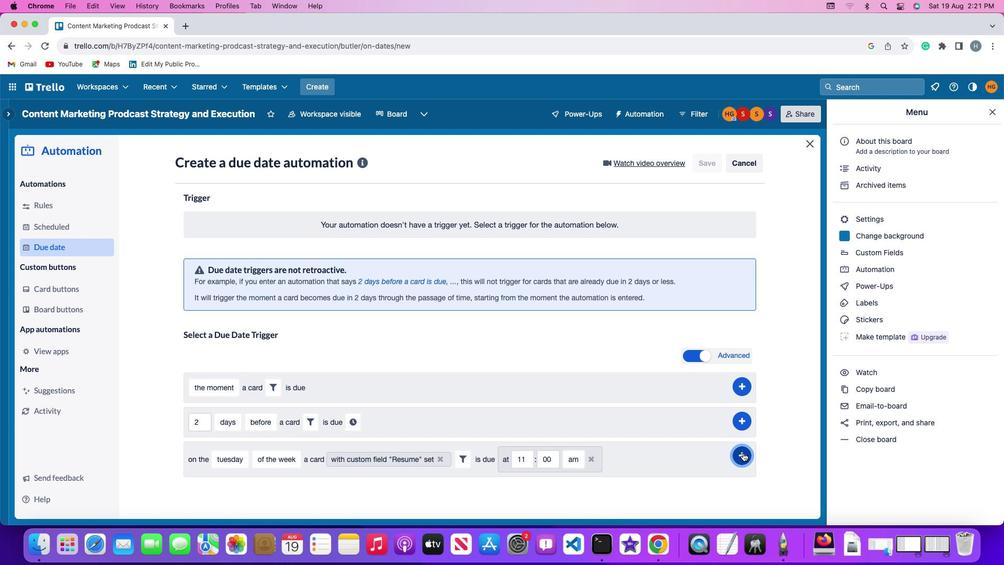 
Action: Mouse pressed left at (636, 448)
Screenshot: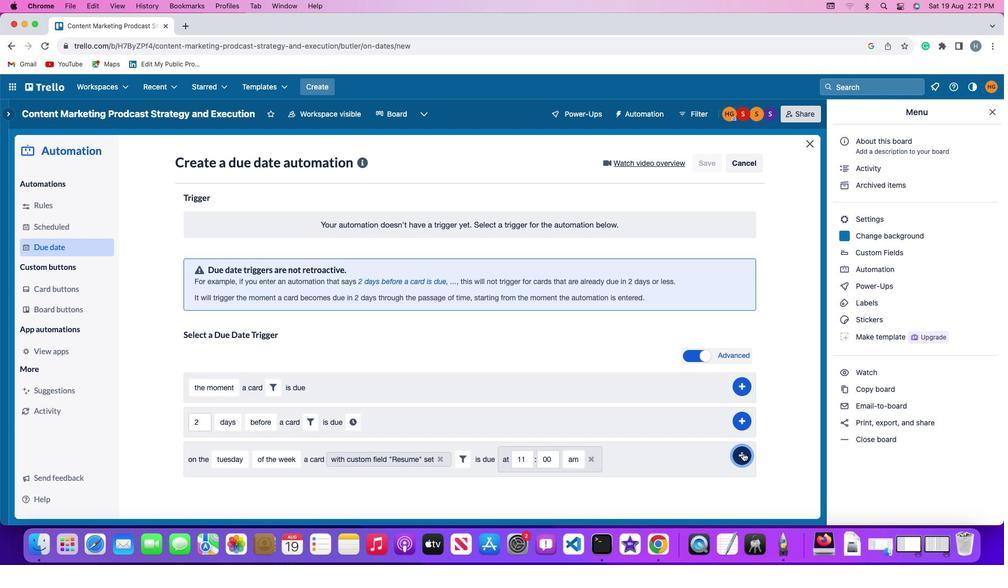 
Action: Mouse moved to (665, 381)
Screenshot: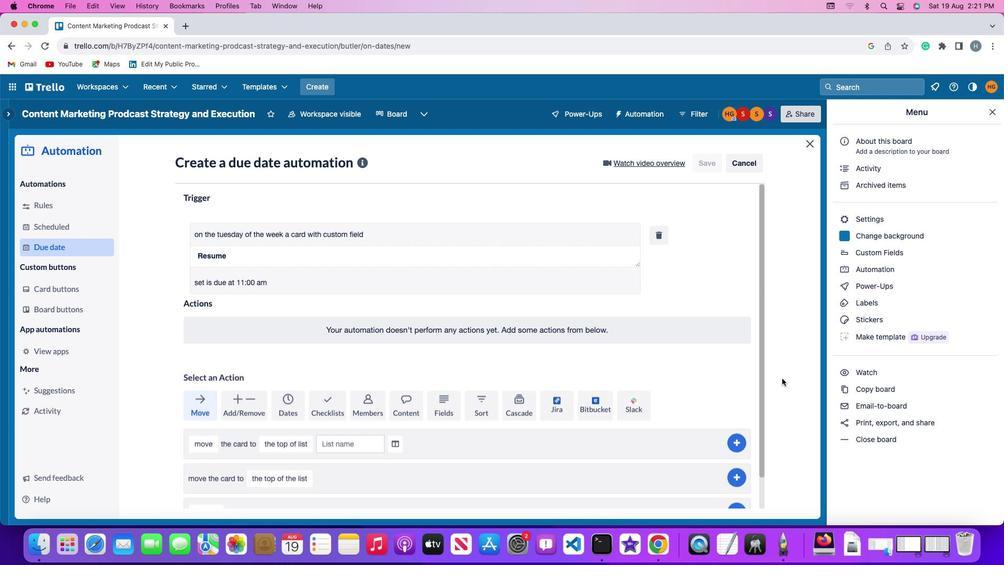 
